 Task: Find a place to stay in Pingxiang, China, from 2nd to 6th September for 2 guests, with a price range and host language set to Chinese (Simplified), and choose a flat.
Action: Mouse moved to (380, 72)
Screenshot: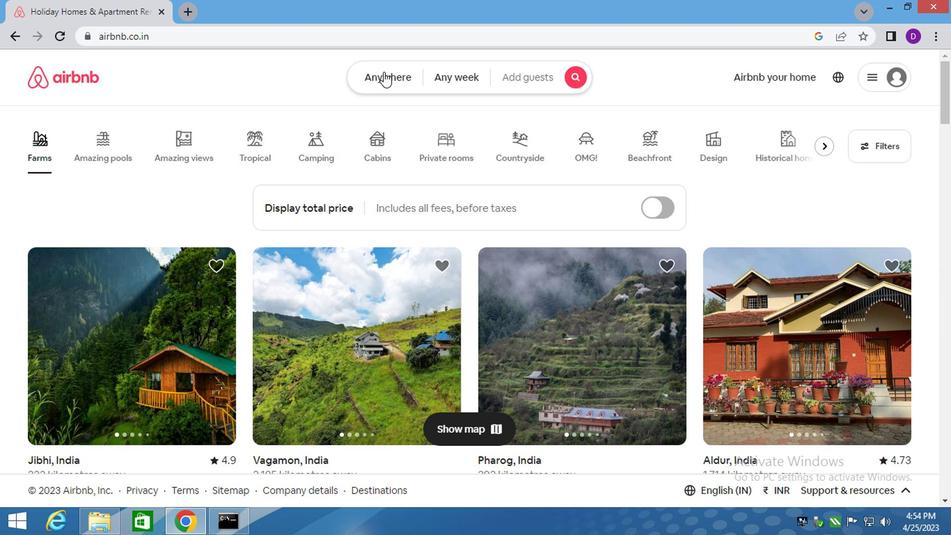 
Action: Mouse pressed left at (380, 72)
Screenshot: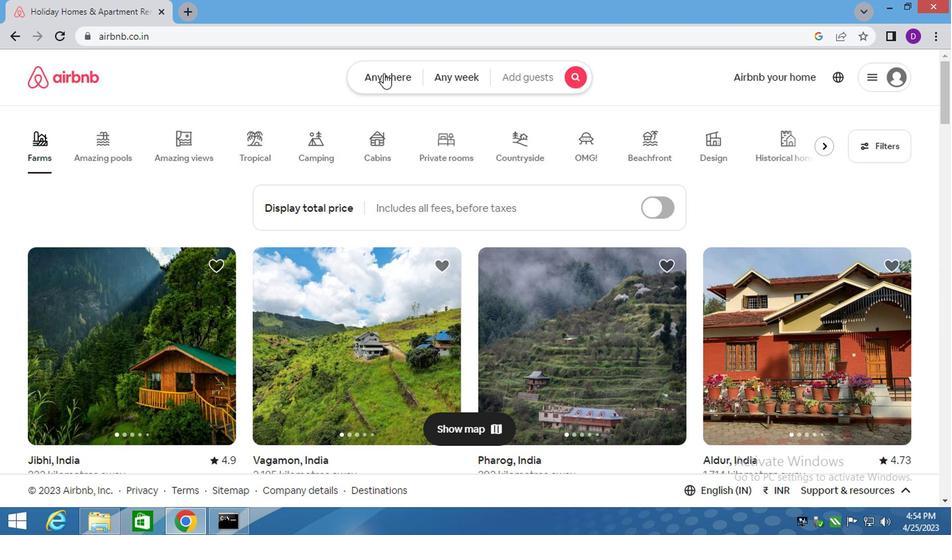 
Action: Mouse moved to (264, 132)
Screenshot: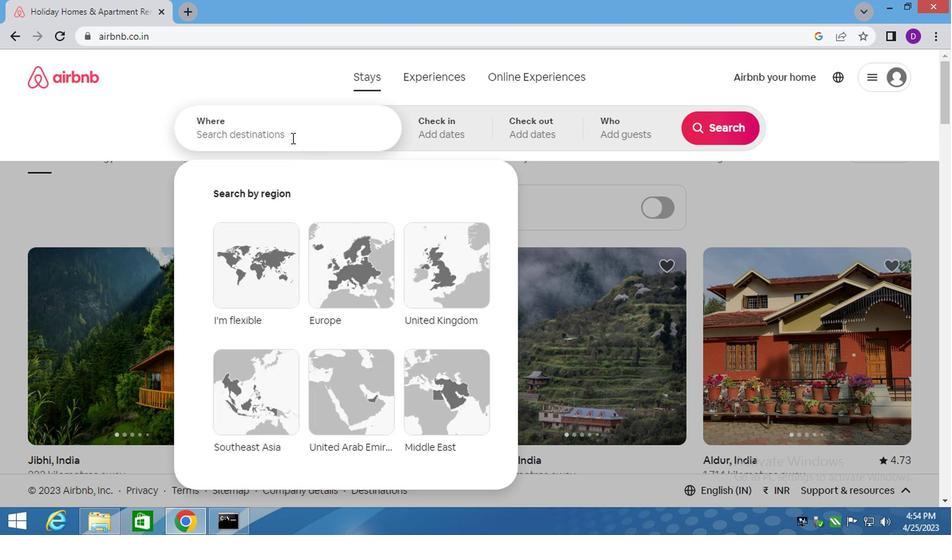
Action: Mouse pressed left at (264, 132)
Screenshot: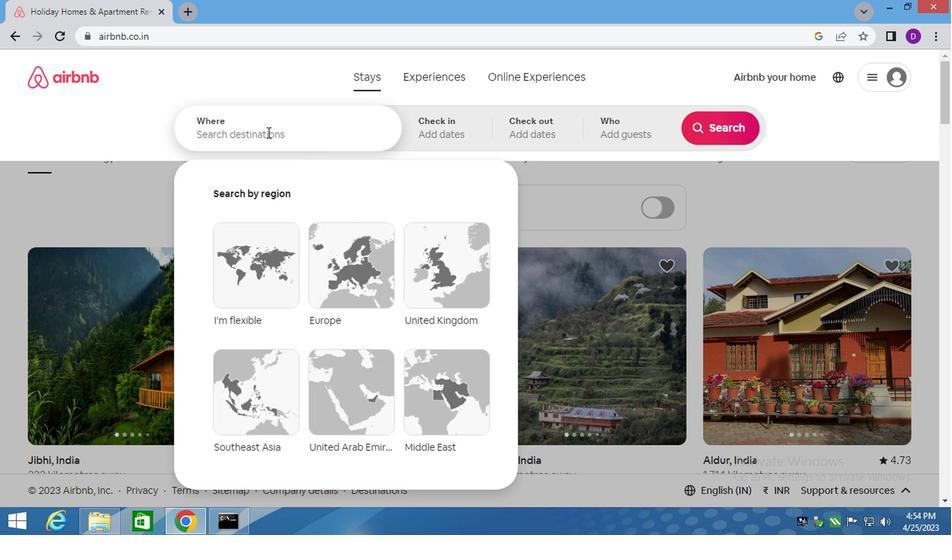 
Action: Key pressed <Key.shift>PINGXIANG,<Key.shift>CHINA
Screenshot: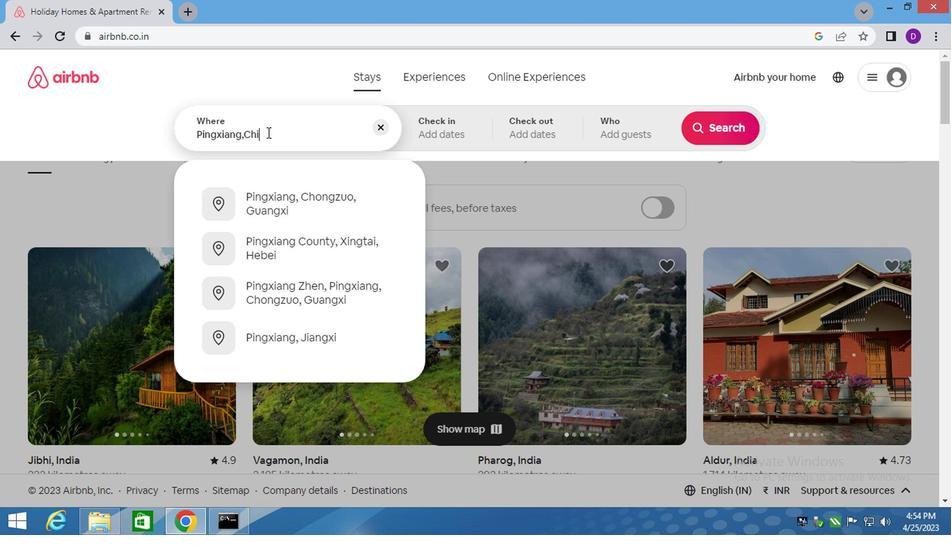 
Action: Mouse moved to (423, 135)
Screenshot: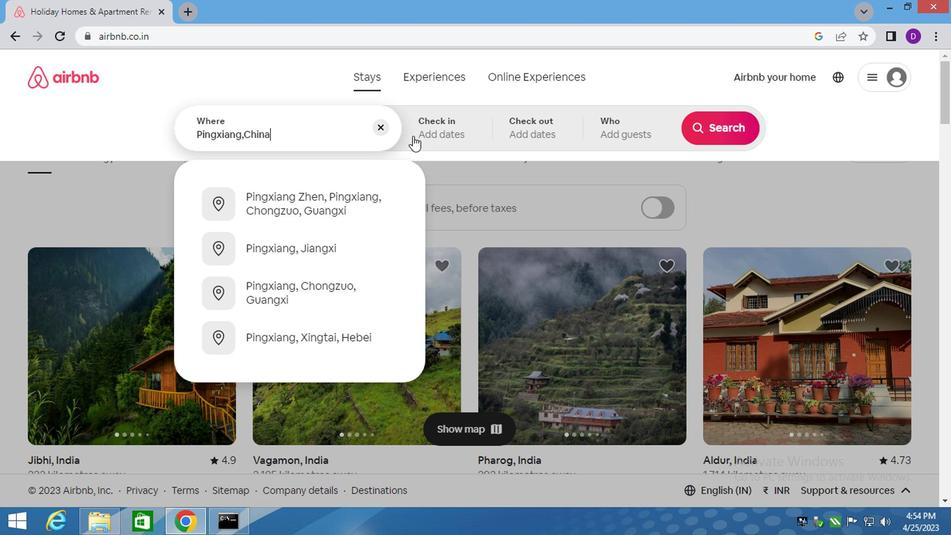 
Action: Mouse pressed left at (423, 135)
Screenshot: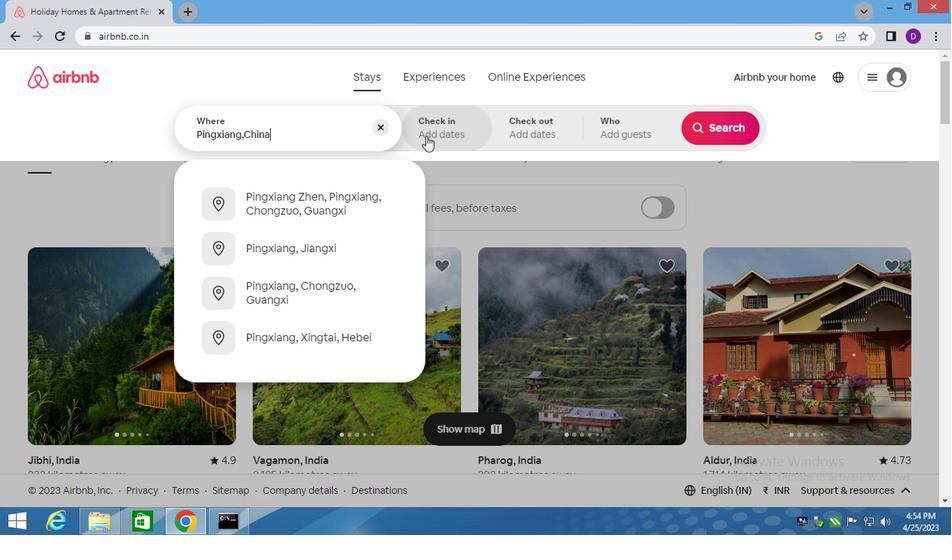 
Action: Mouse moved to (709, 243)
Screenshot: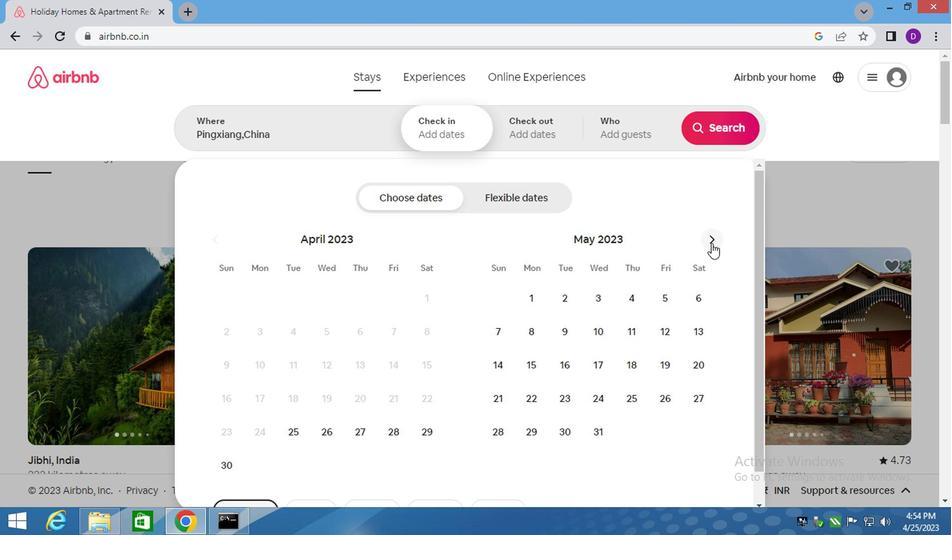 
Action: Mouse pressed left at (709, 243)
Screenshot: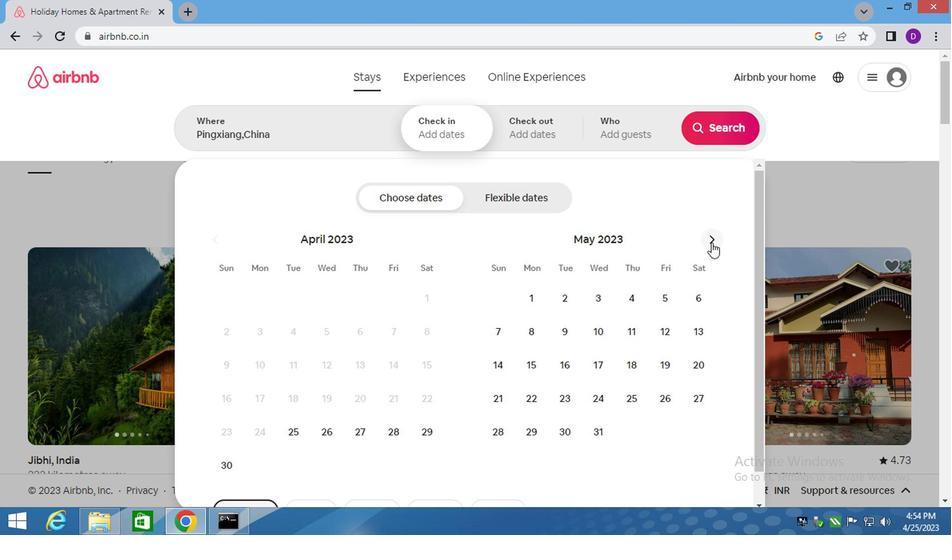 
Action: Mouse pressed left at (709, 243)
Screenshot: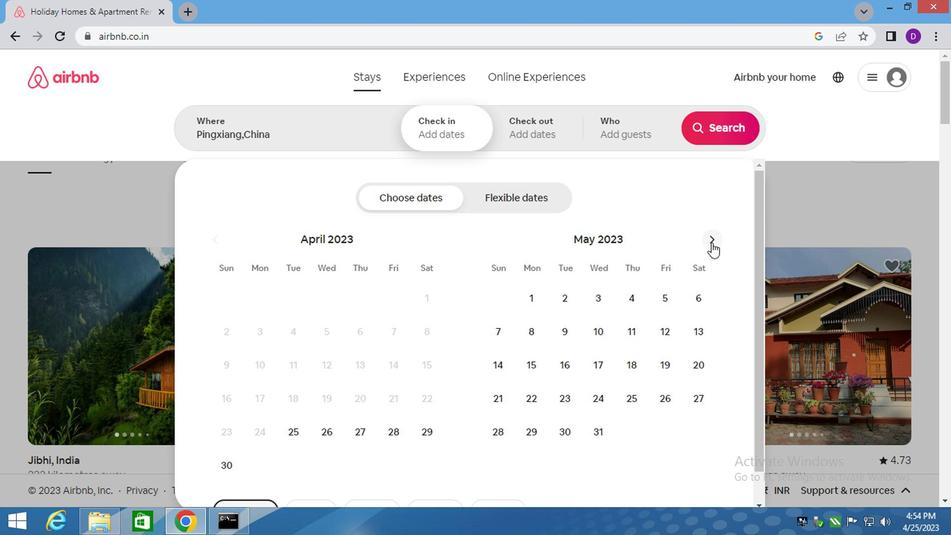 
Action: Mouse pressed left at (709, 243)
Screenshot: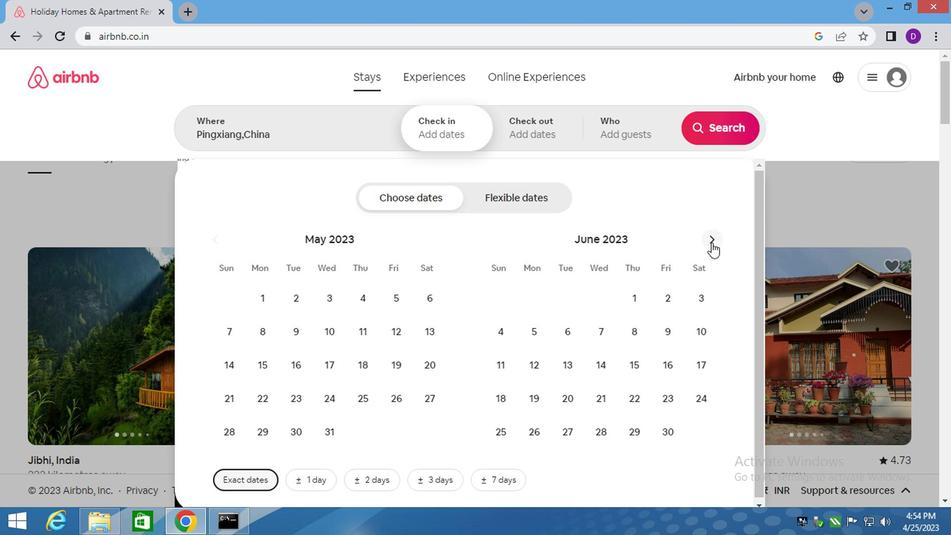 
Action: Mouse pressed left at (709, 243)
Screenshot: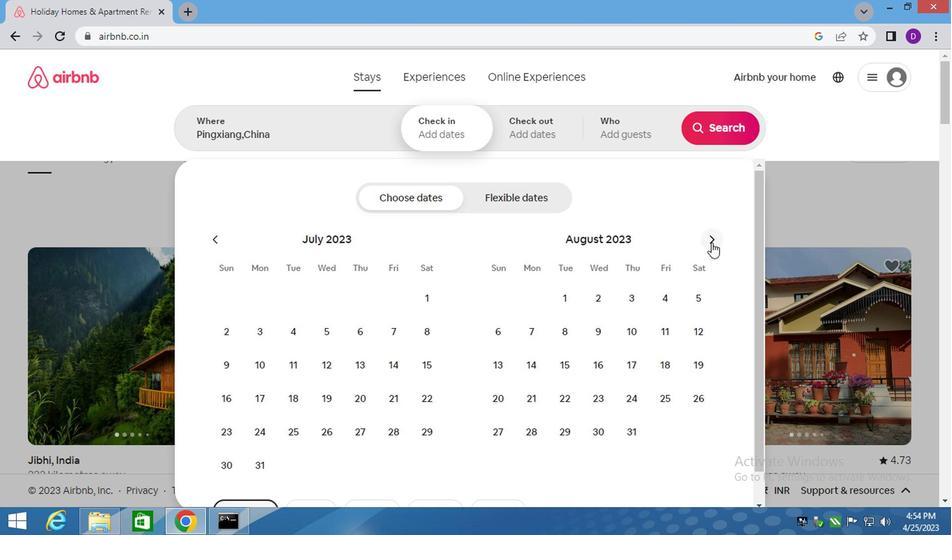 
Action: Mouse moved to (692, 305)
Screenshot: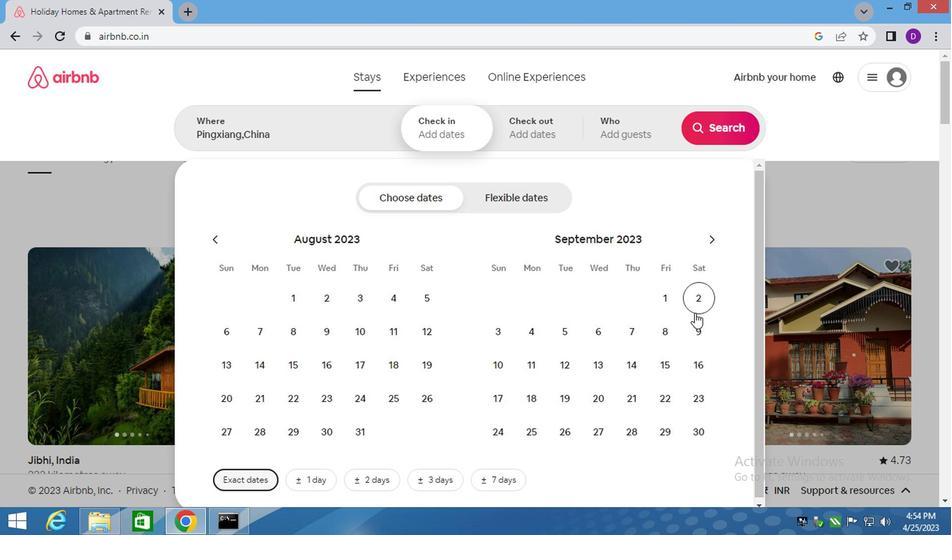 
Action: Mouse pressed left at (692, 305)
Screenshot: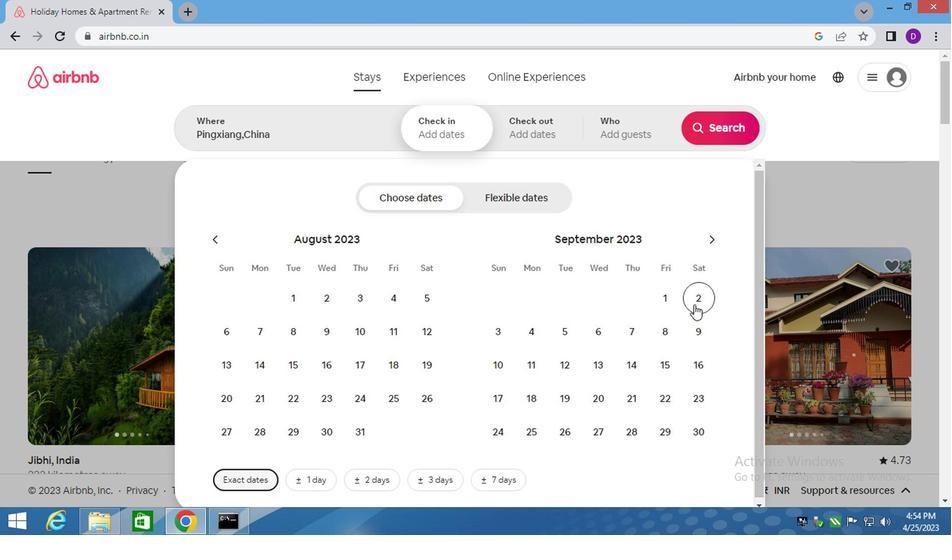 
Action: Mouse moved to (594, 336)
Screenshot: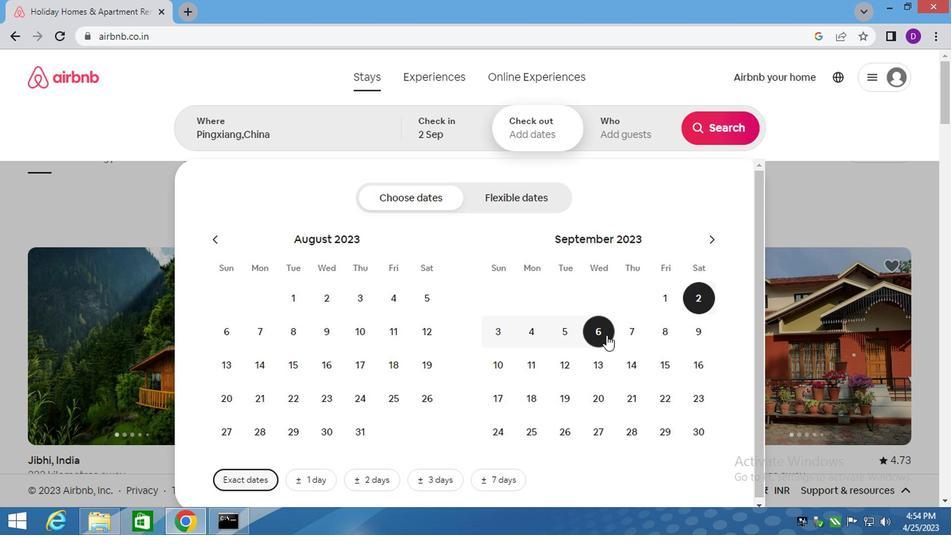 
Action: Mouse pressed left at (594, 336)
Screenshot: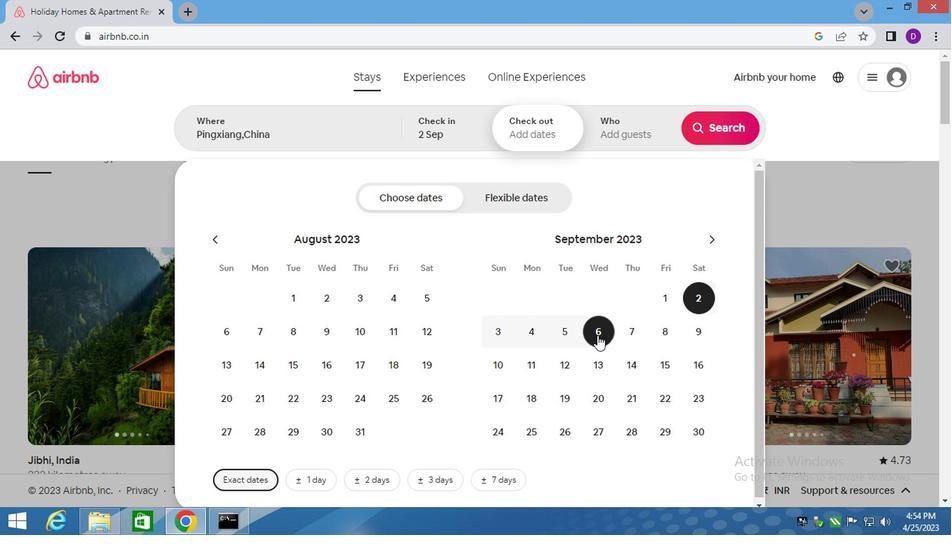 
Action: Mouse moved to (603, 134)
Screenshot: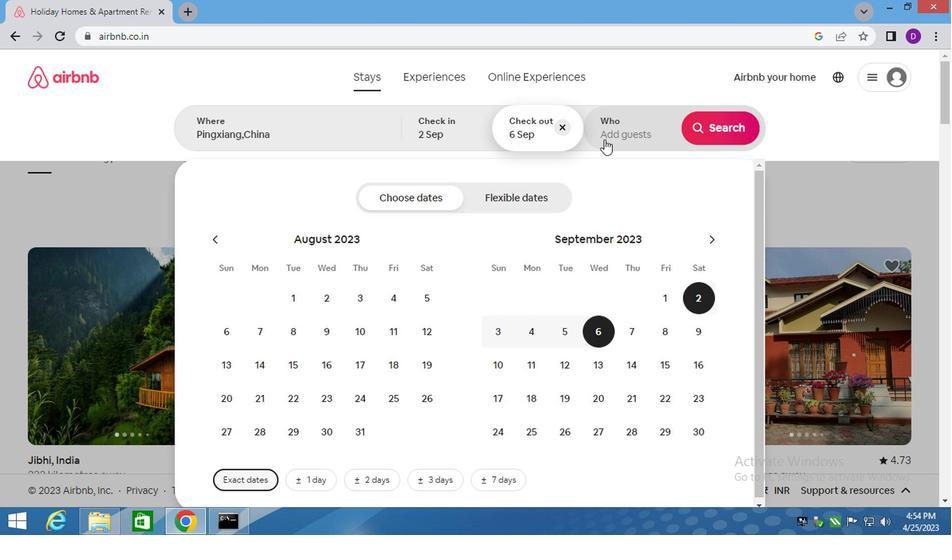 
Action: Mouse pressed left at (603, 134)
Screenshot: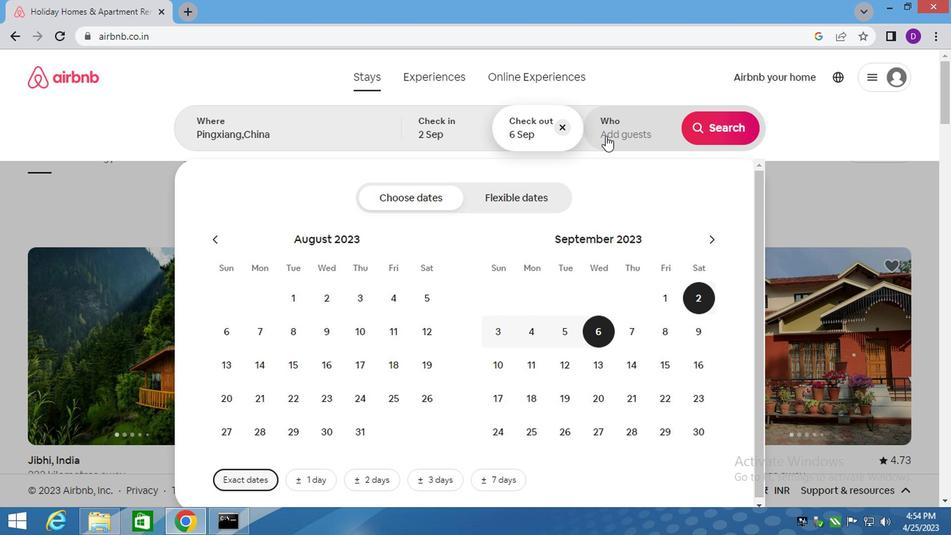
Action: Mouse moved to (714, 203)
Screenshot: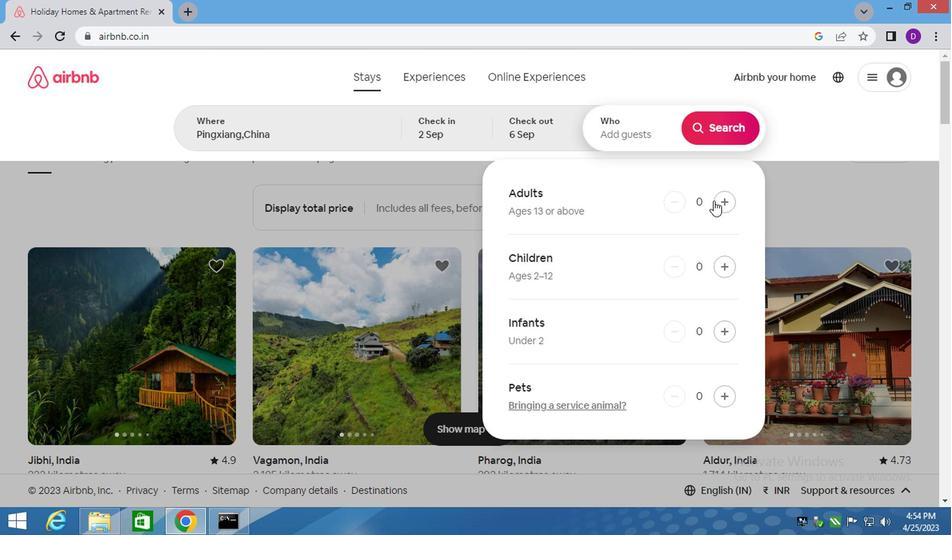 
Action: Mouse pressed left at (714, 203)
Screenshot: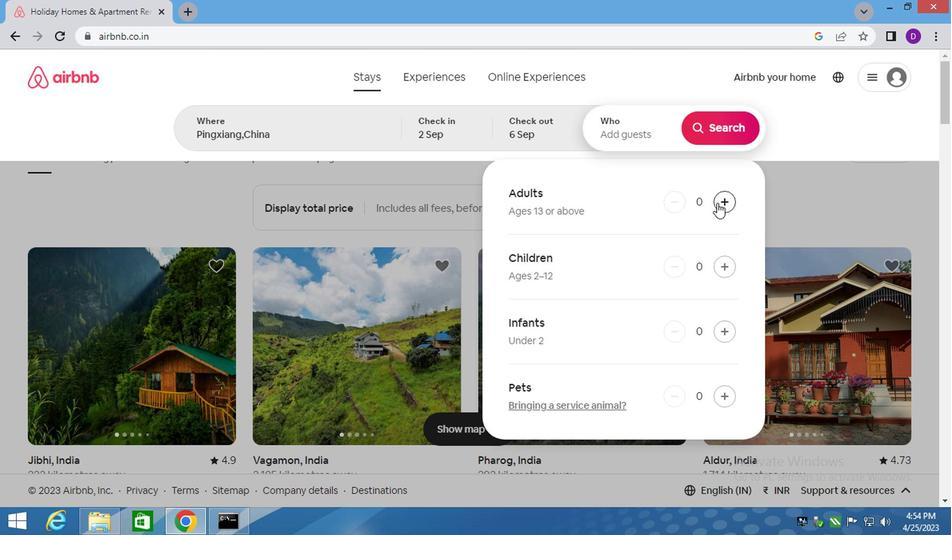 
Action: Mouse moved to (715, 203)
Screenshot: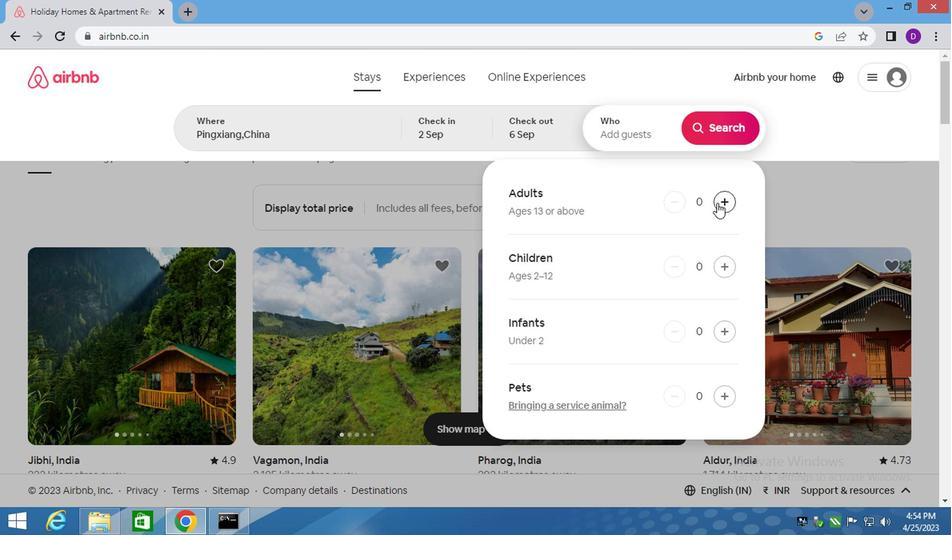 
Action: Mouse pressed left at (715, 203)
Screenshot: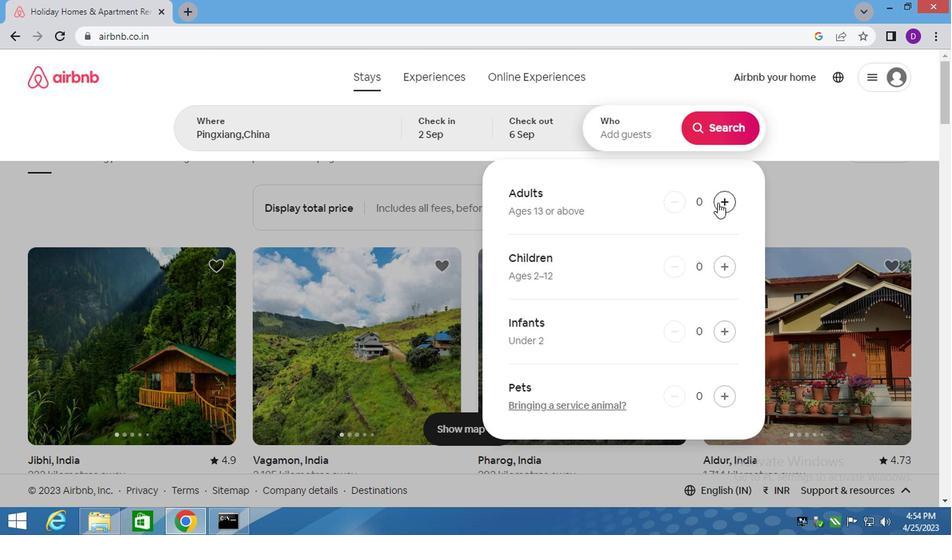 
Action: Mouse moved to (713, 134)
Screenshot: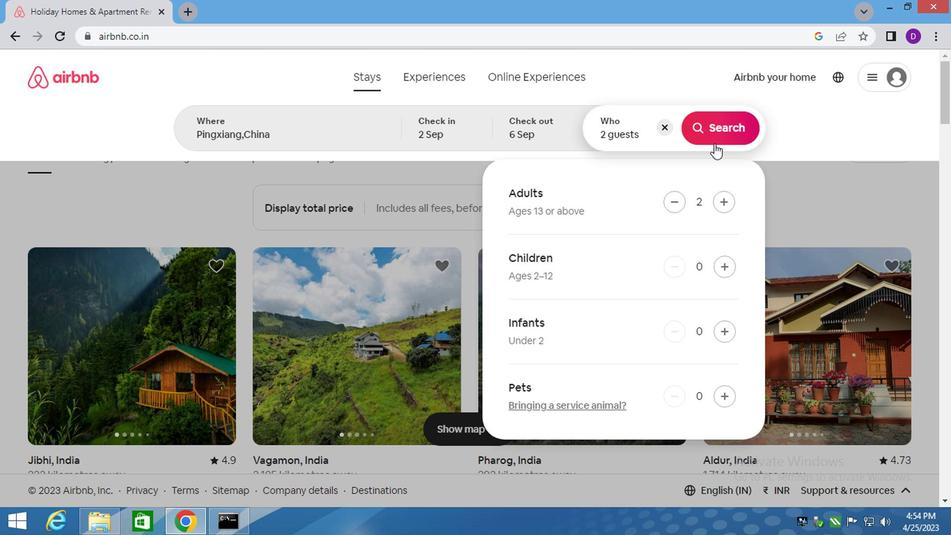 
Action: Mouse pressed left at (713, 134)
Screenshot: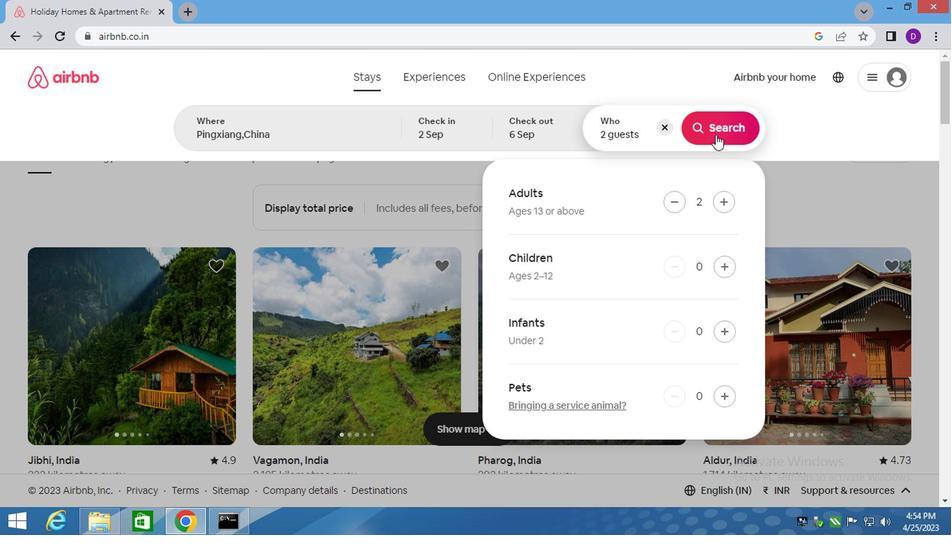 
Action: Mouse moved to (902, 134)
Screenshot: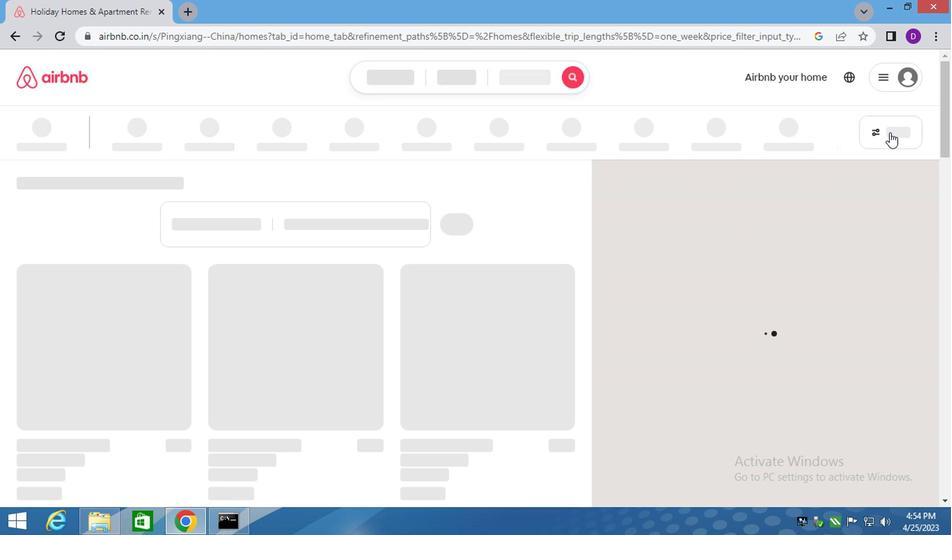 
Action: Mouse pressed left at (902, 134)
Screenshot: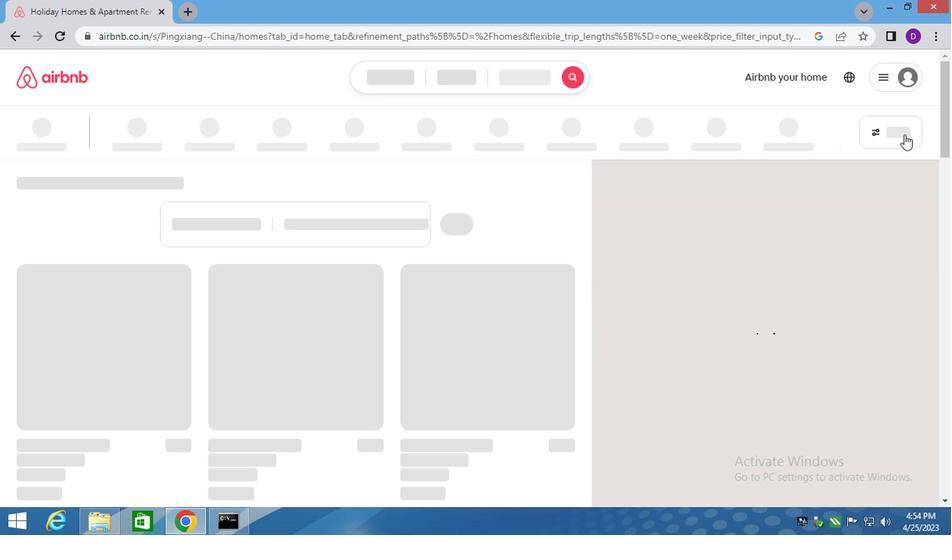 
Action: Mouse moved to (892, 128)
Screenshot: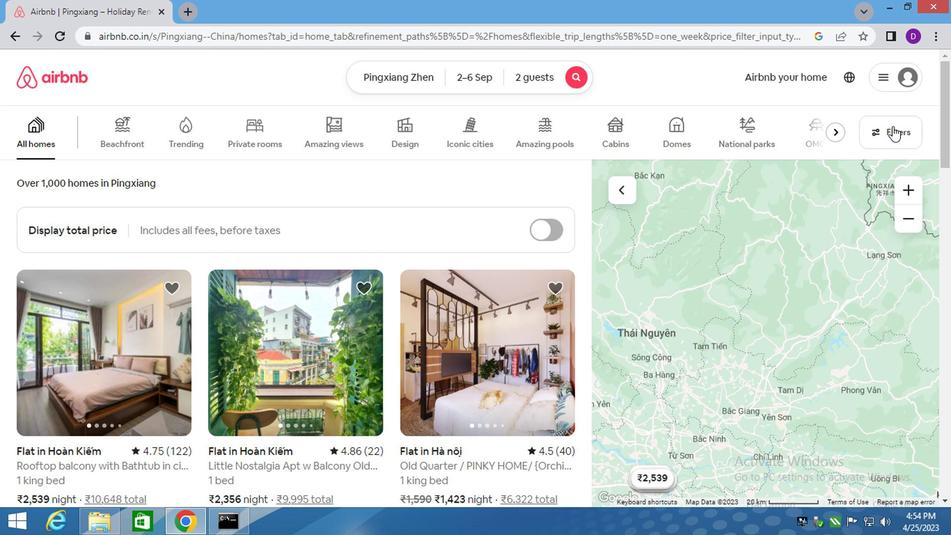 
Action: Mouse pressed left at (892, 128)
Screenshot: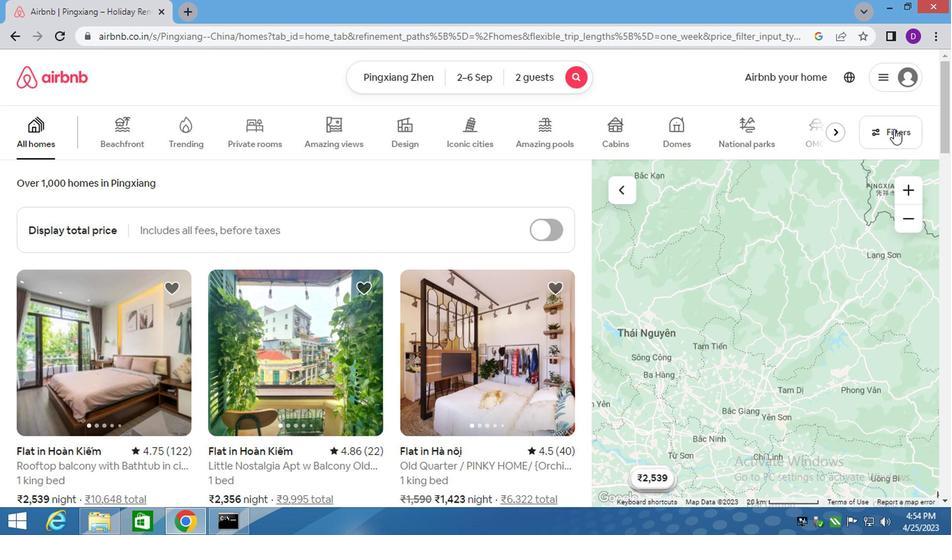 
Action: Mouse moved to (292, 312)
Screenshot: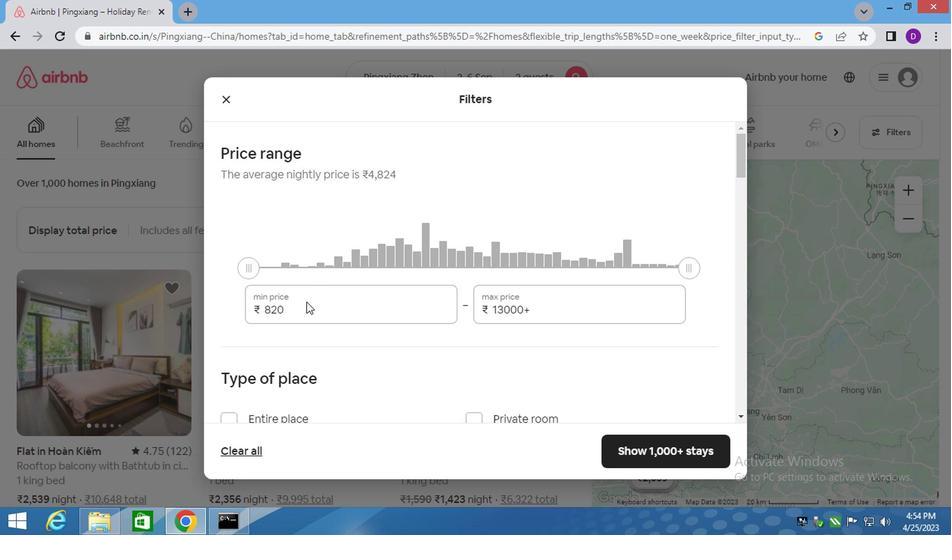 
Action: Mouse pressed left at (292, 312)
Screenshot: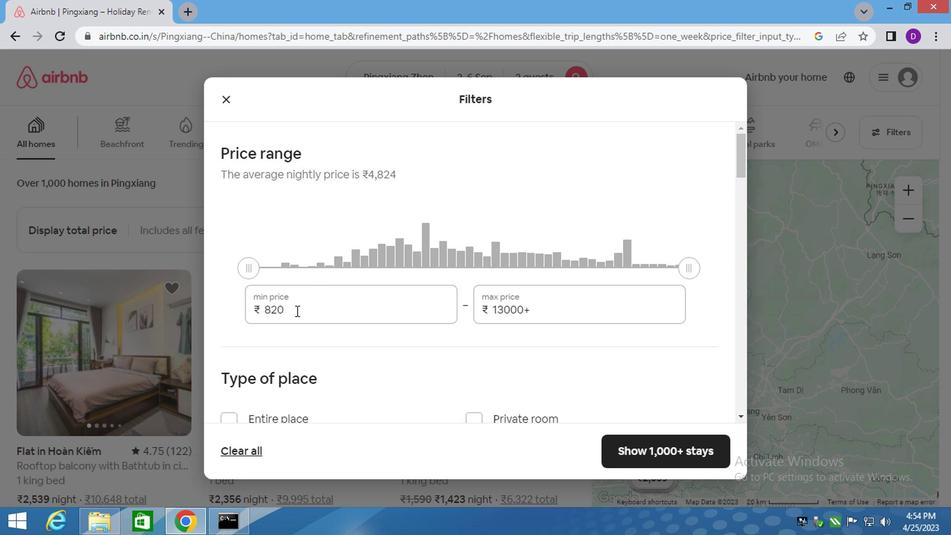 
Action: Mouse pressed left at (292, 312)
Screenshot: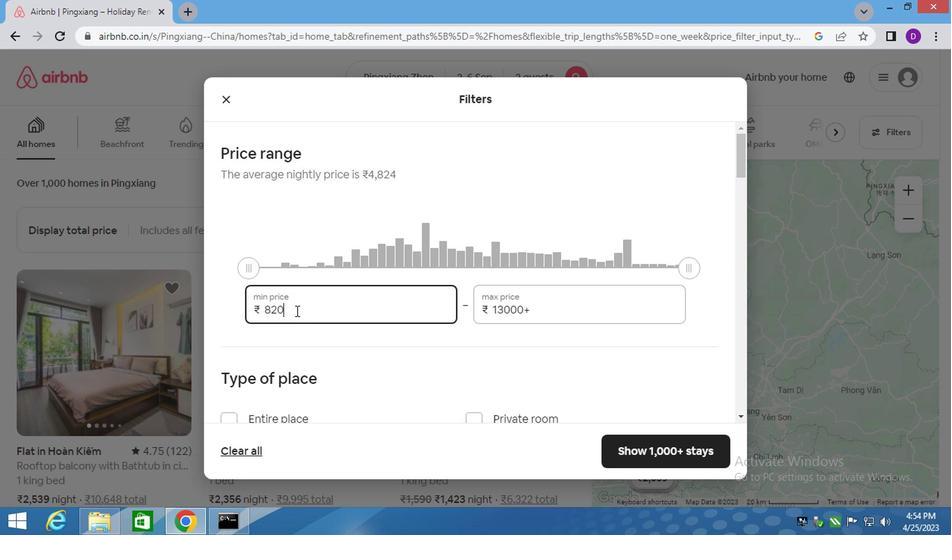 
Action: Key pressed 15000
Screenshot: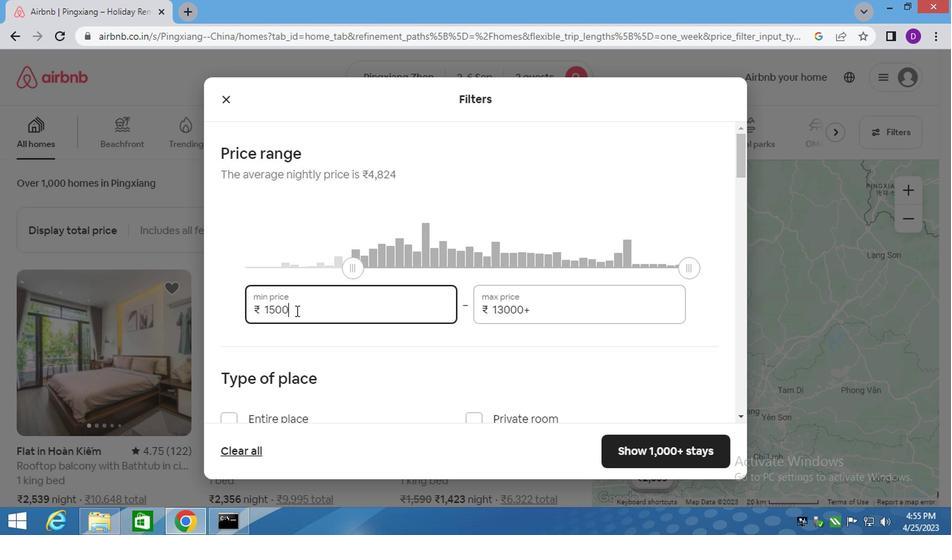 
Action: Mouse moved to (494, 307)
Screenshot: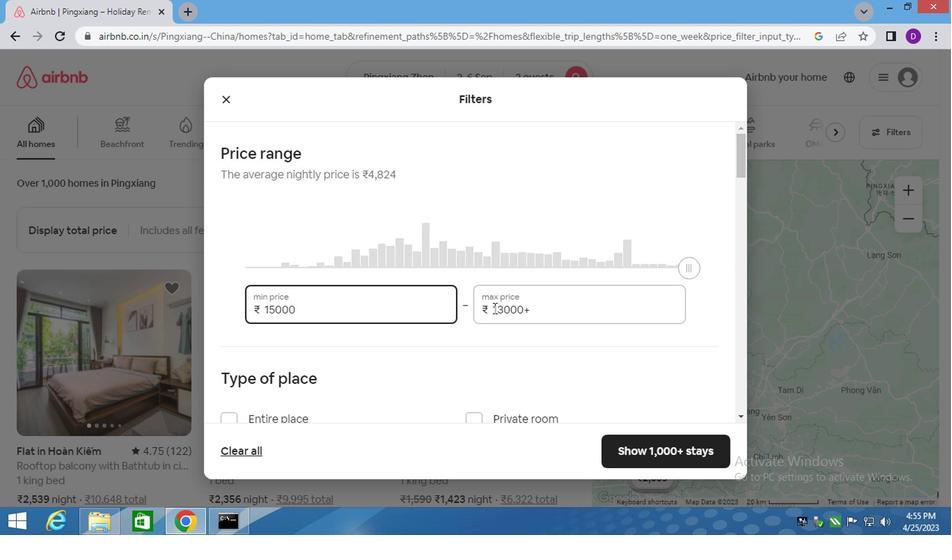 
Action: Mouse pressed left at (494, 307)
Screenshot: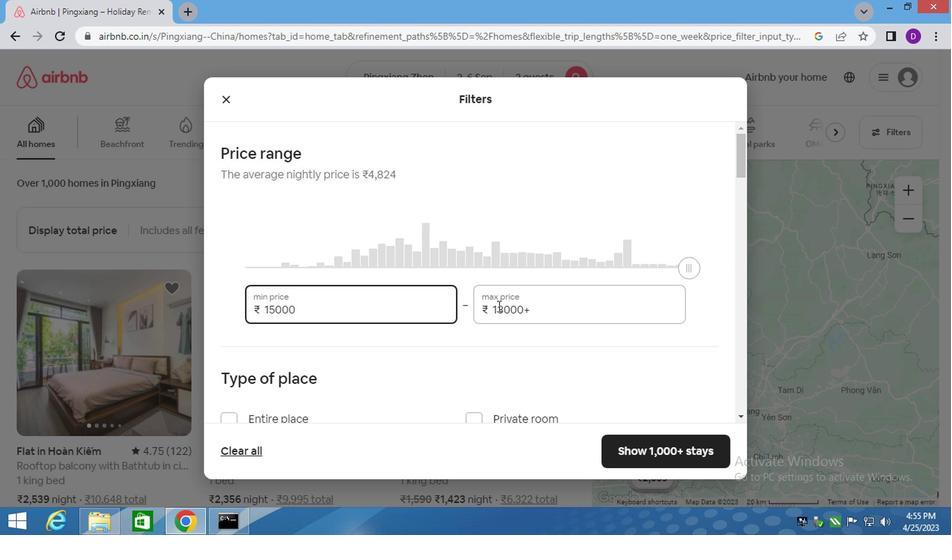 
Action: Mouse pressed left at (494, 307)
Screenshot: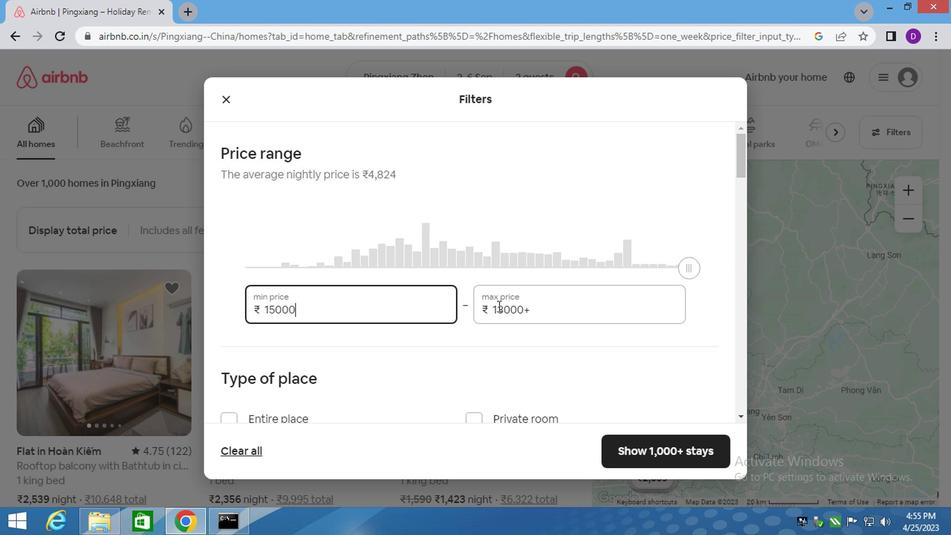 
Action: Mouse pressed left at (494, 307)
Screenshot: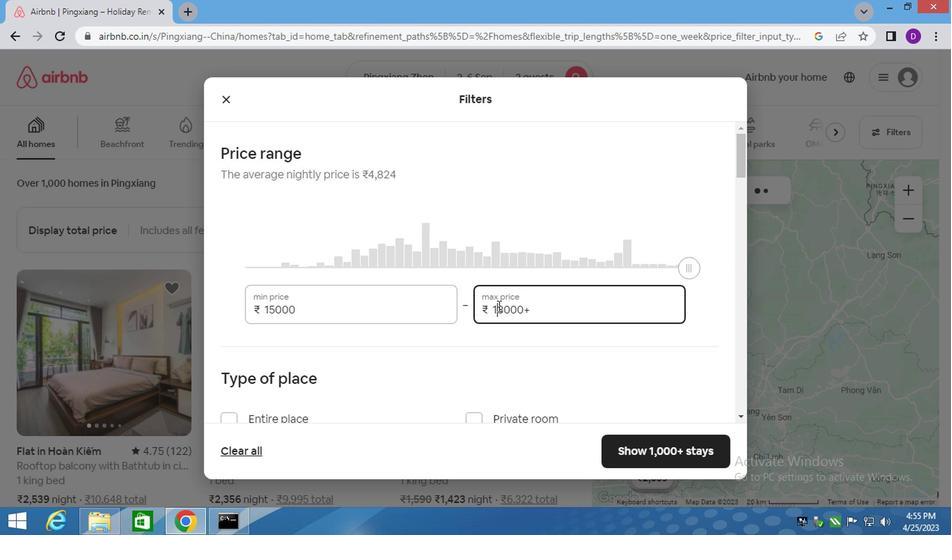 
Action: Key pressed 20000
Screenshot: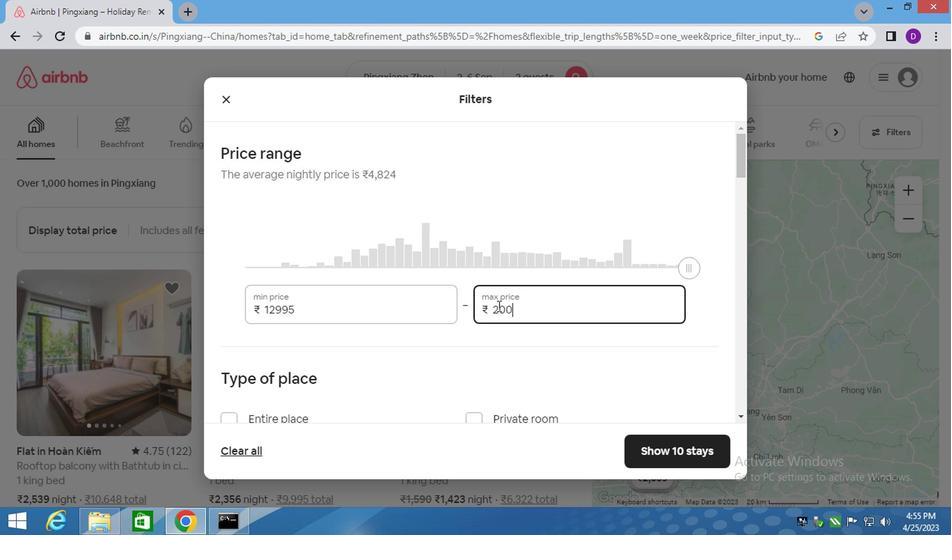 
Action: Mouse moved to (502, 337)
Screenshot: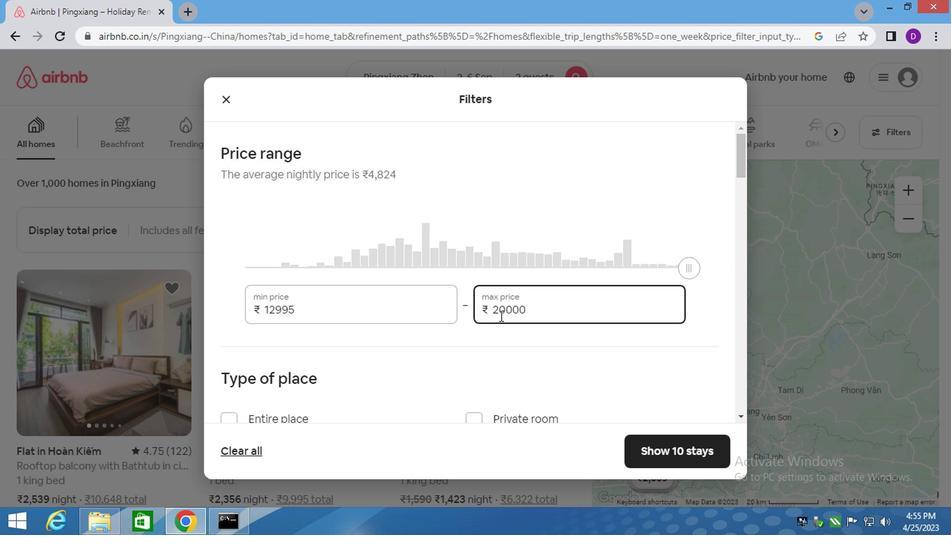 
Action: Mouse scrolled (502, 337) with delta (0, 0)
Screenshot: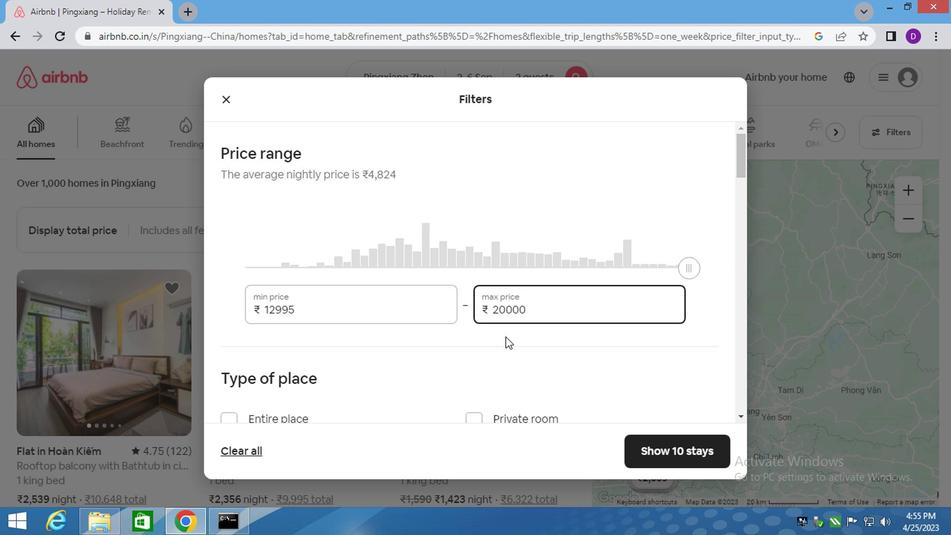 
Action: Mouse scrolled (502, 337) with delta (0, 0)
Screenshot: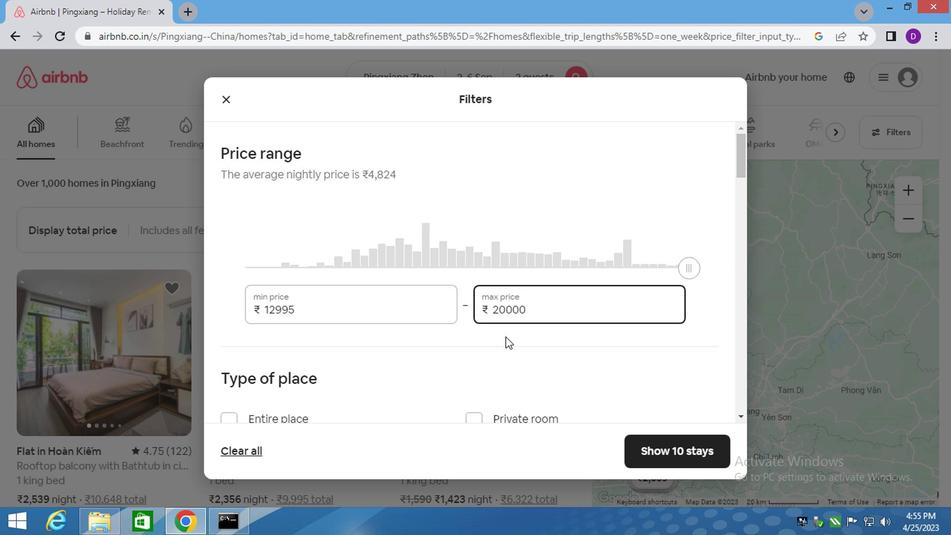 
Action: Mouse moved to (301, 295)
Screenshot: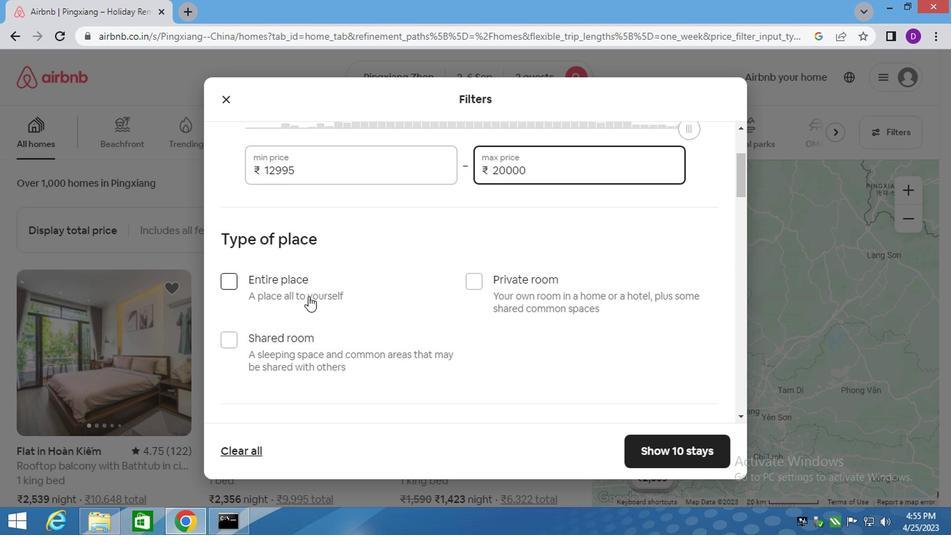 
Action: Mouse pressed left at (301, 295)
Screenshot: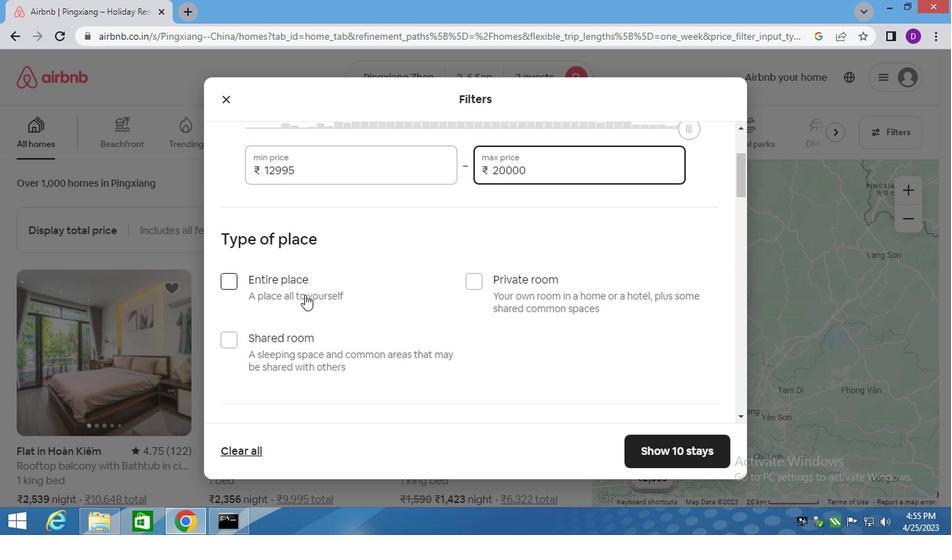 
Action: Mouse moved to (459, 282)
Screenshot: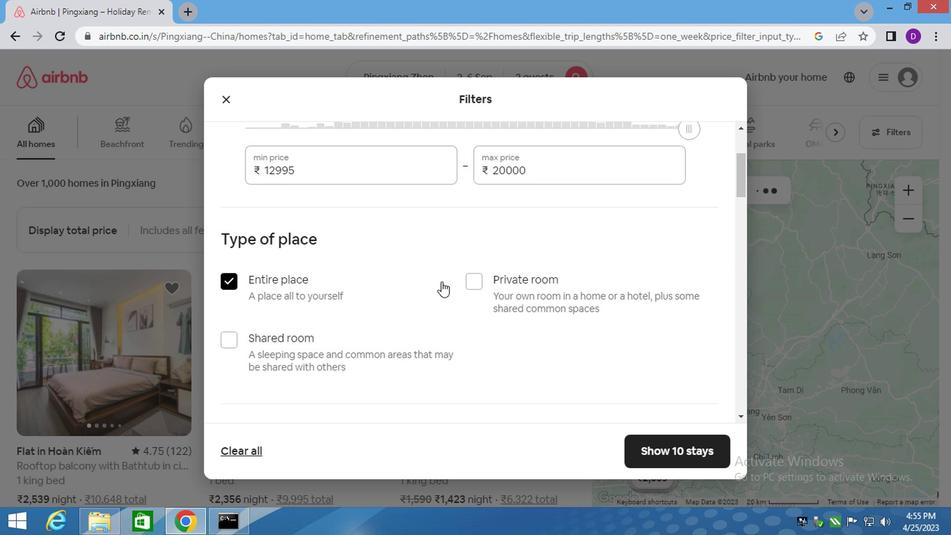 
Action: Mouse scrolled (459, 281) with delta (0, 0)
Screenshot: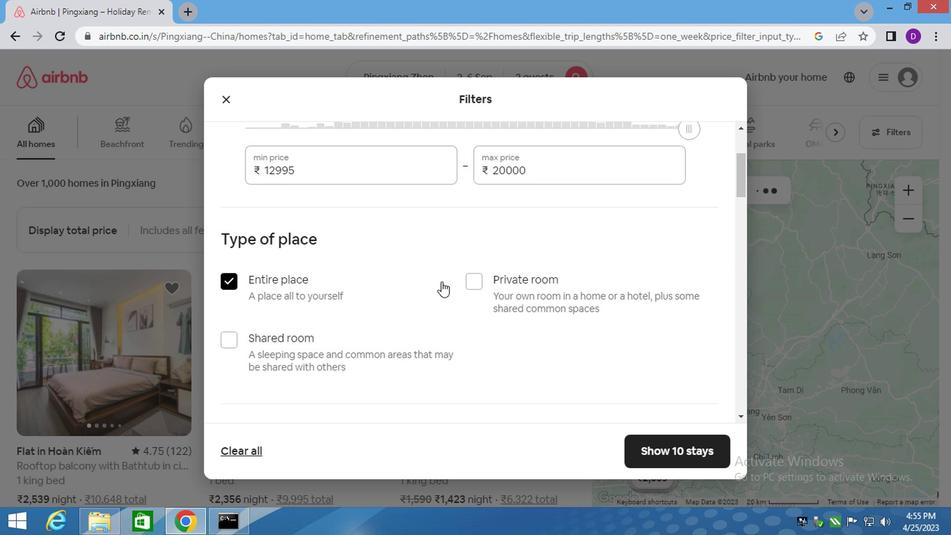 
Action: Mouse moved to (474, 284)
Screenshot: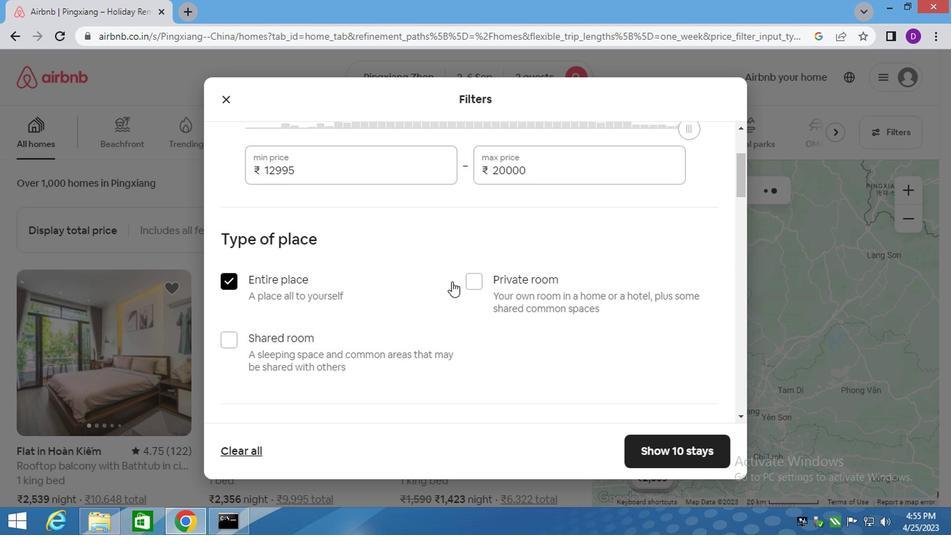 
Action: Mouse scrolled (474, 283) with delta (0, 0)
Screenshot: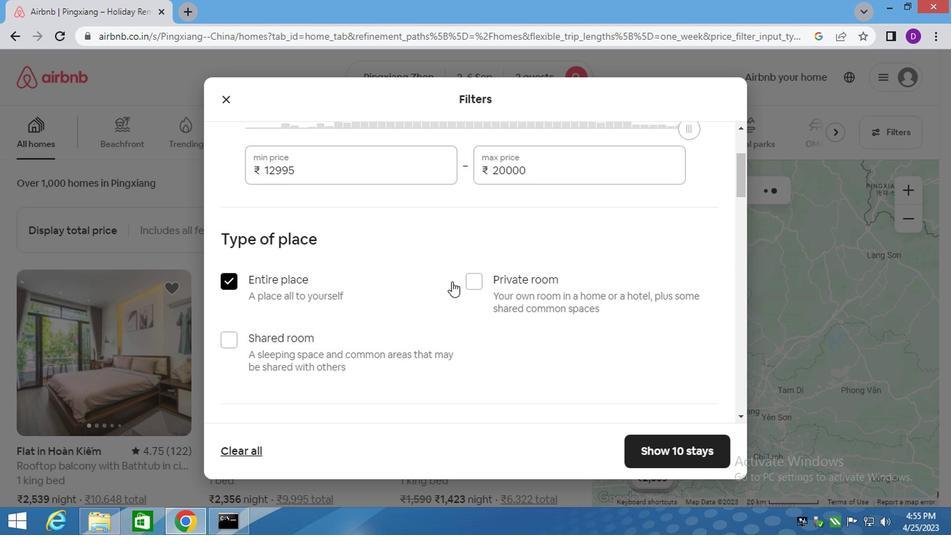 
Action: Mouse scrolled (474, 283) with delta (0, 0)
Screenshot: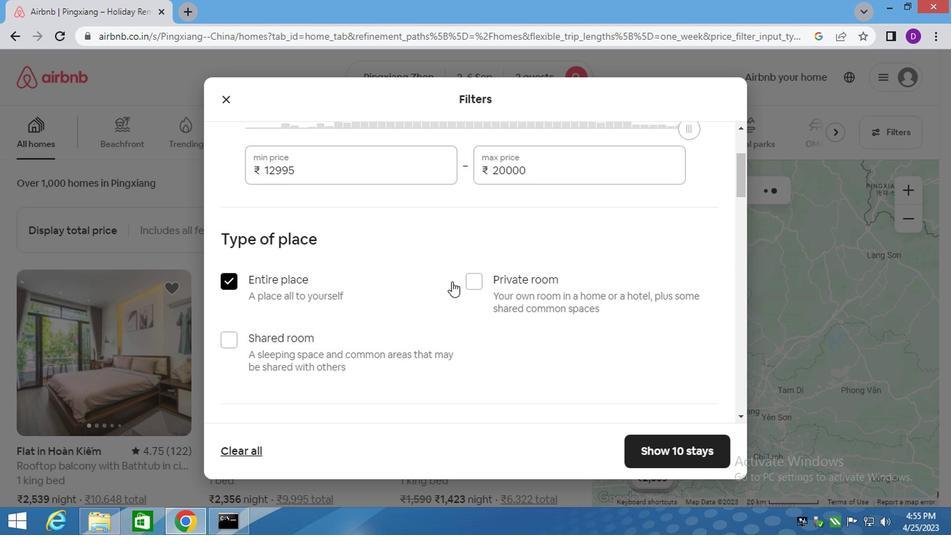 
Action: Mouse moved to (564, 301)
Screenshot: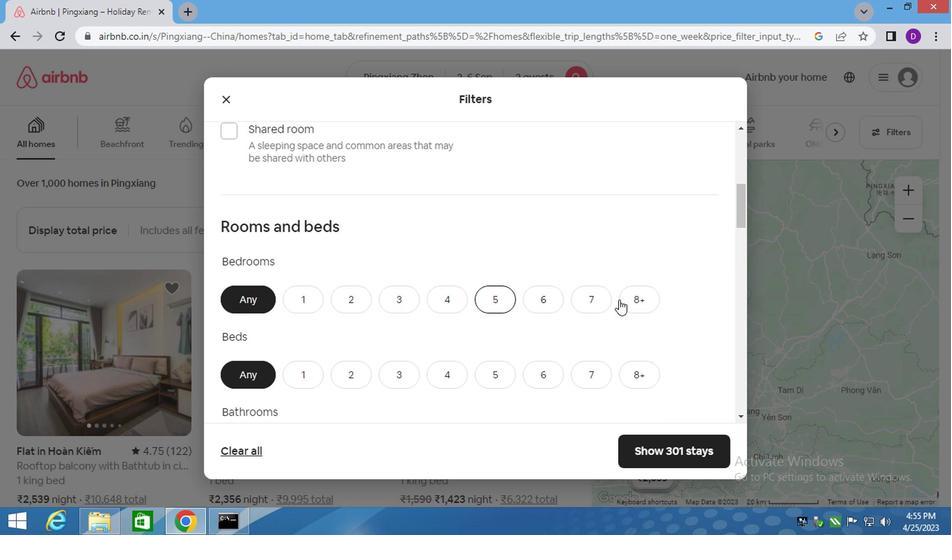 
Action: Mouse scrolled (583, 300) with delta (0, 0)
Screenshot: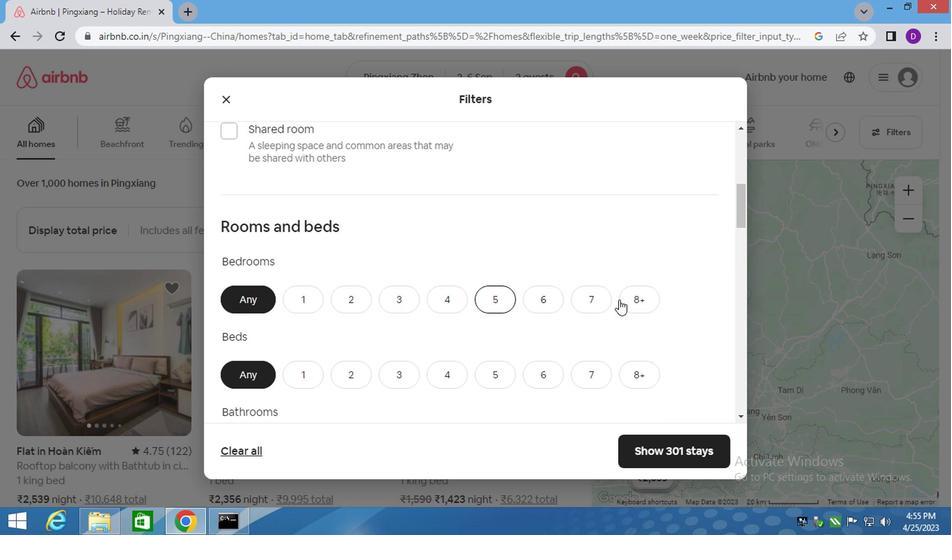 
Action: Mouse moved to (304, 237)
Screenshot: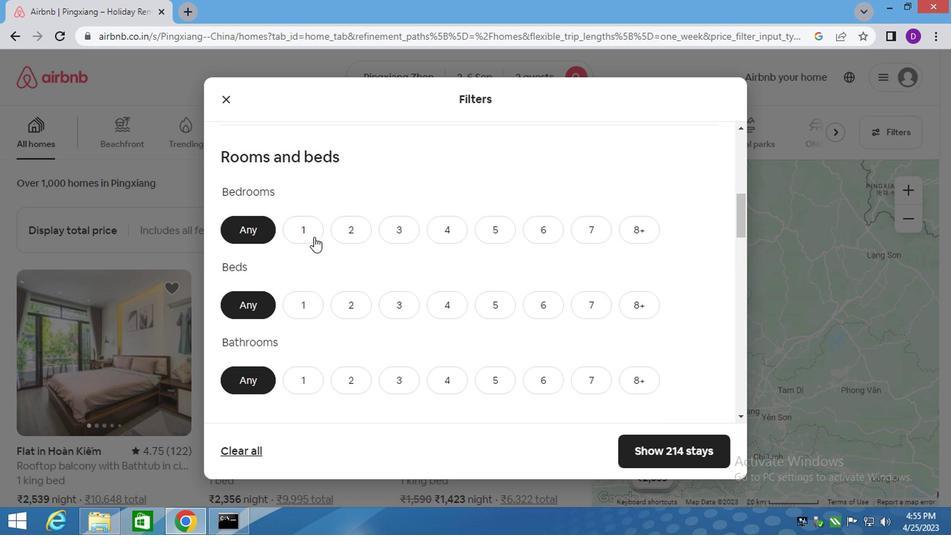 
Action: Mouse pressed left at (304, 237)
Screenshot: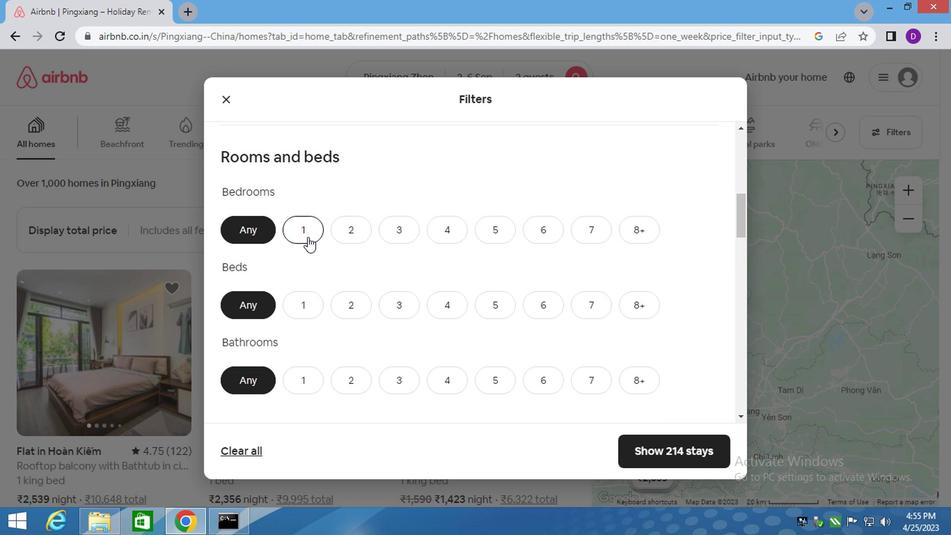 
Action: Mouse moved to (300, 299)
Screenshot: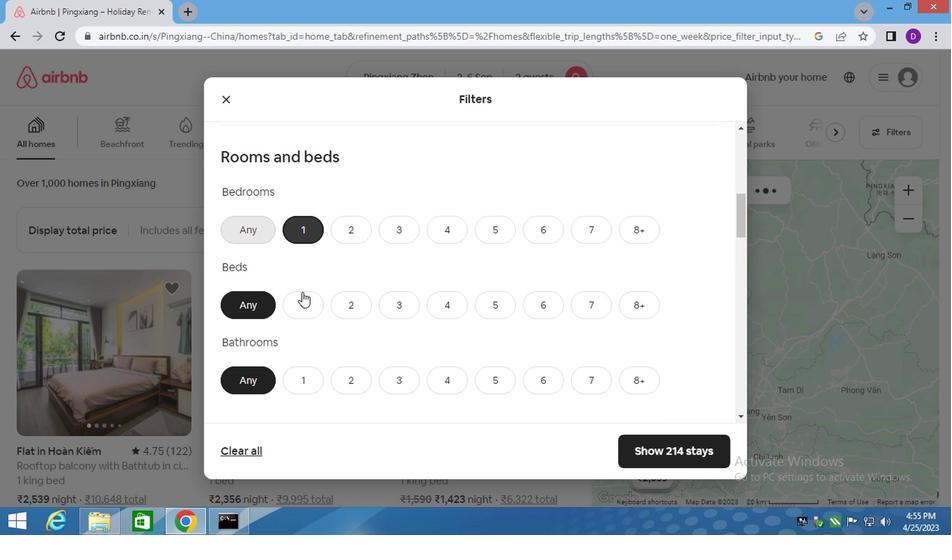 
Action: Mouse pressed left at (300, 299)
Screenshot: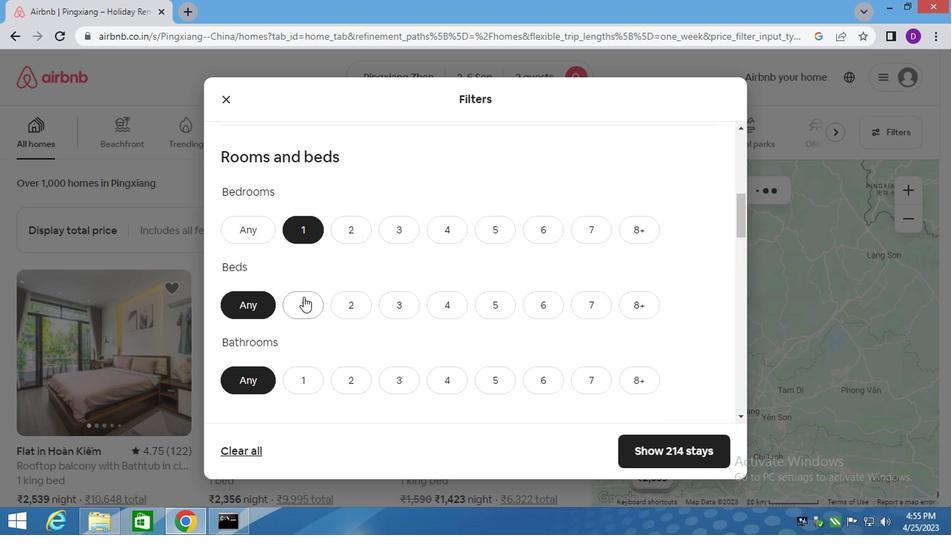 
Action: Mouse moved to (306, 376)
Screenshot: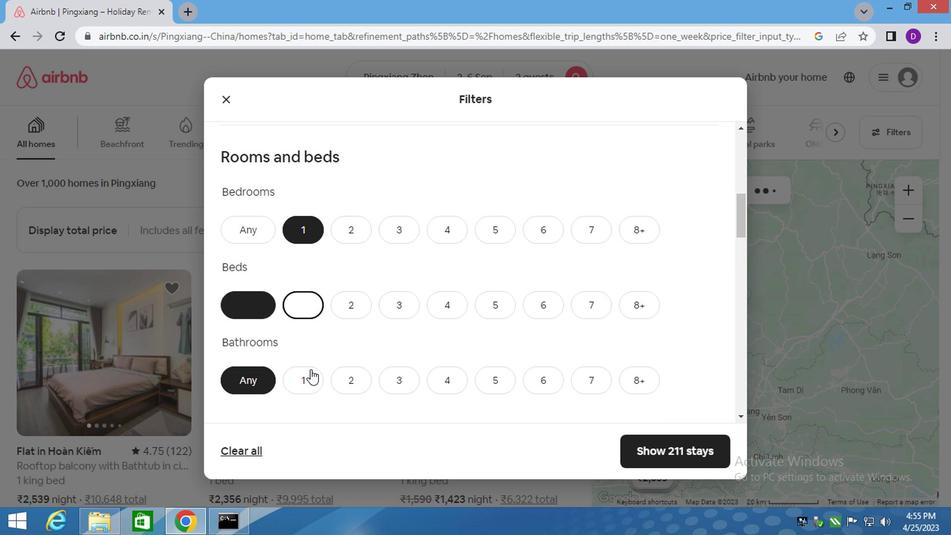 
Action: Mouse pressed left at (306, 376)
Screenshot: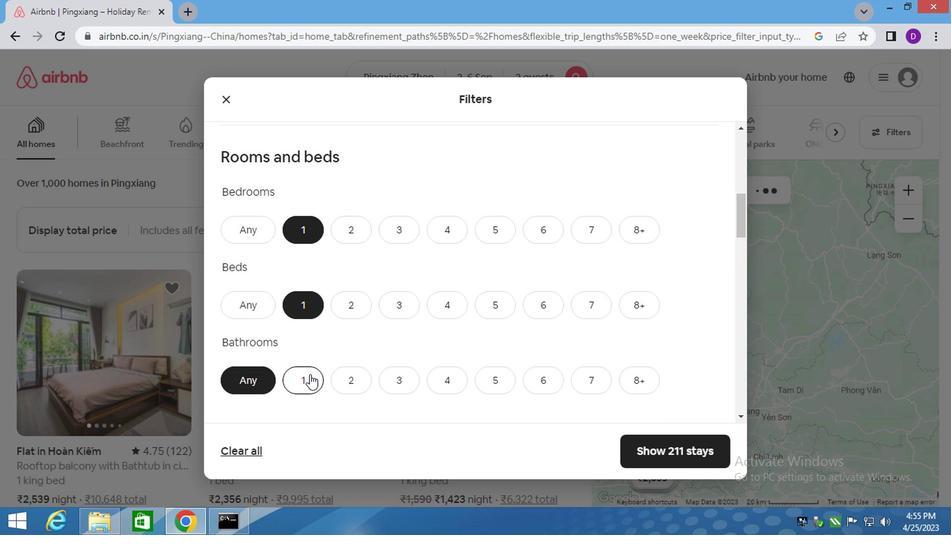 
Action: Mouse moved to (419, 278)
Screenshot: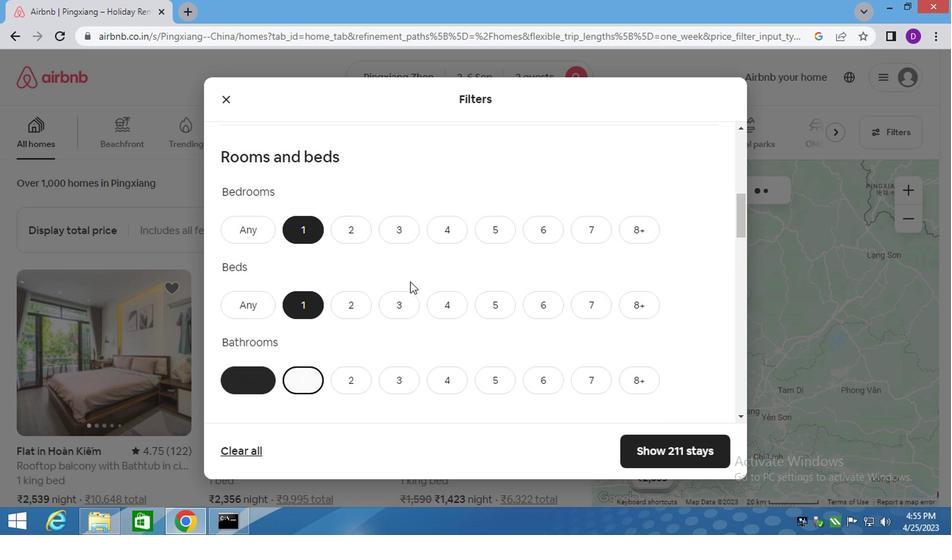 
Action: Mouse scrolled (419, 278) with delta (0, 0)
Screenshot: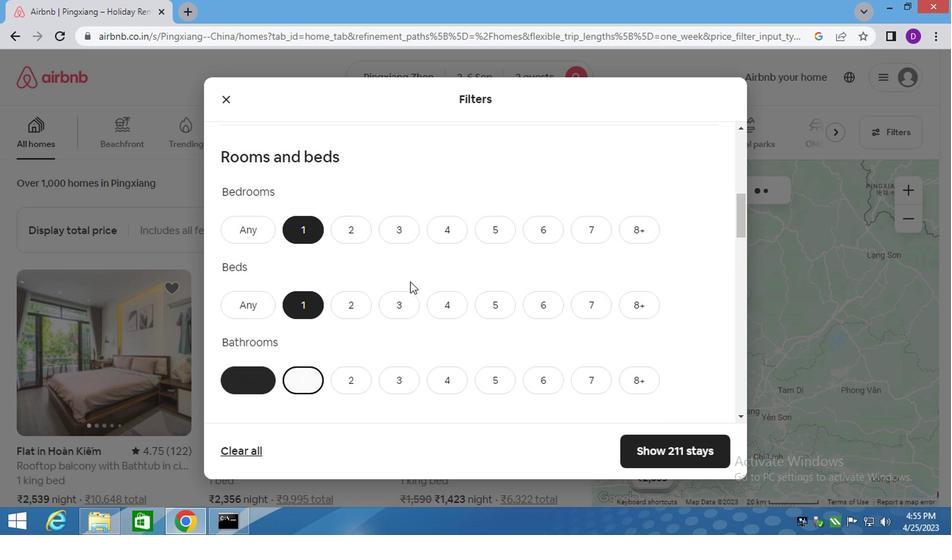 
Action: Mouse scrolled (419, 278) with delta (0, 0)
Screenshot: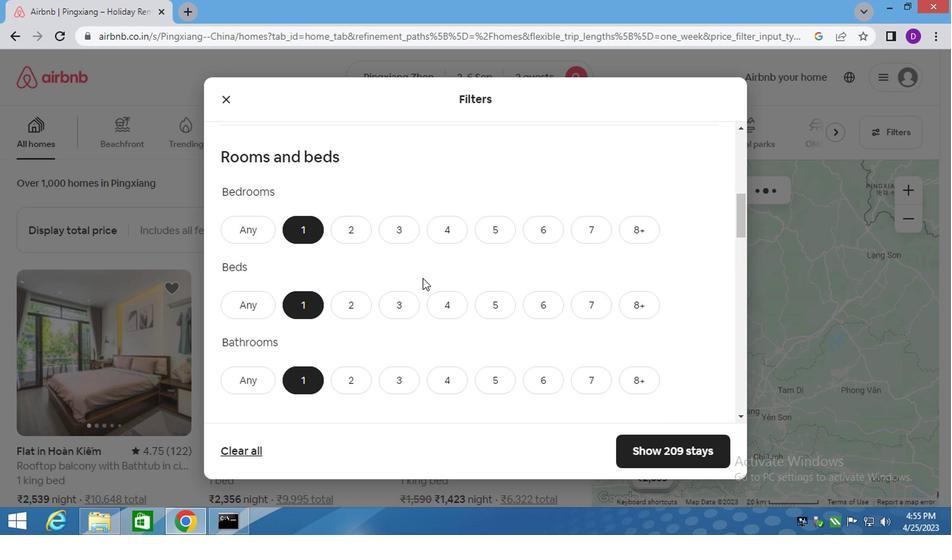 
Action: Mouse scrolled (419, 278) with delta (0, 0)
Screenshot: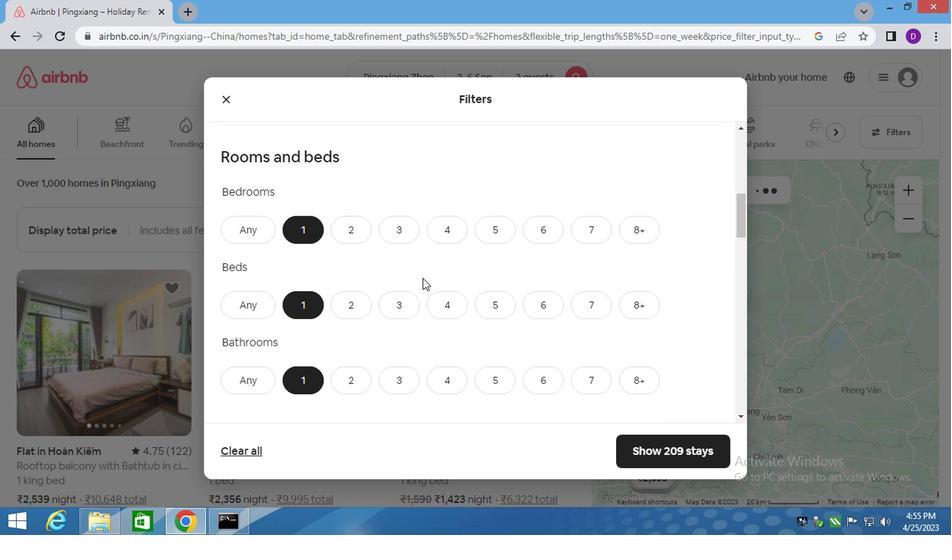 
Action: Mouse scrolled (419, 278) with delta (0, 0)
Screenshot: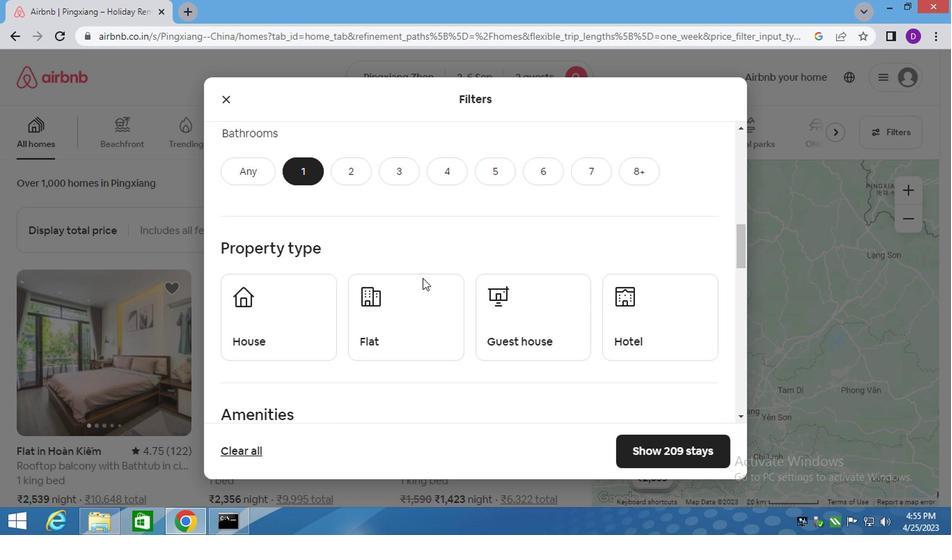 
Action: Mouse moved to (419, 278)
Screenshot: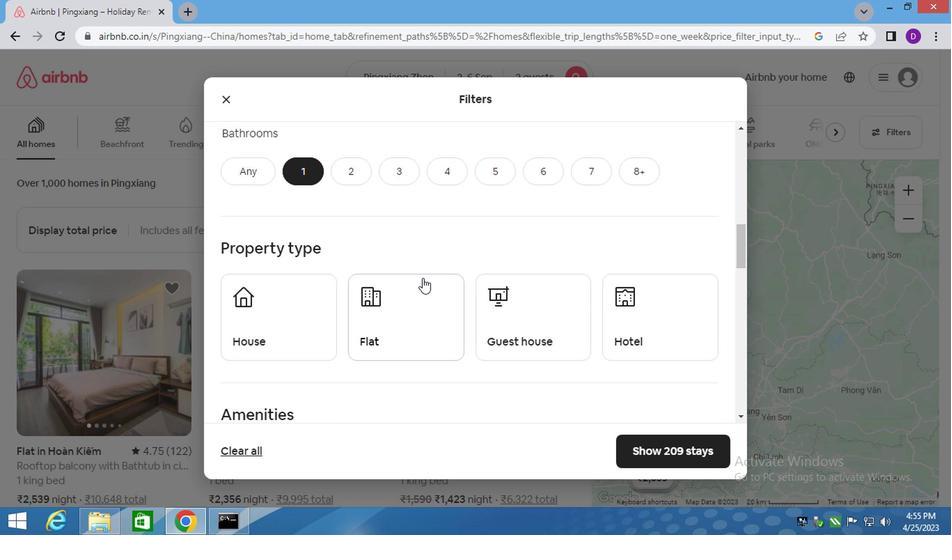 
Action: Mouse scrolled (419, 278) with delta (0, 0)
Screenshot: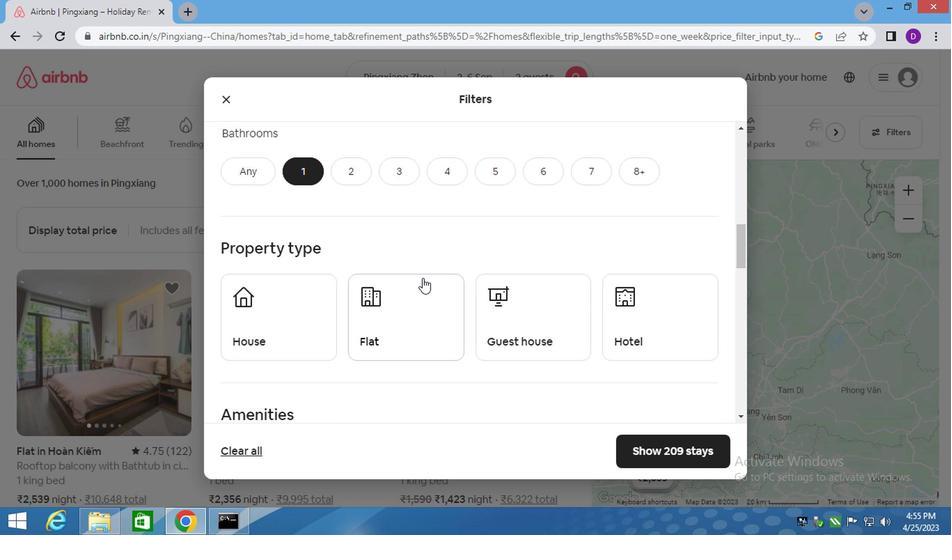 
Action: Mouse moved to (271, 199)
Screenshot: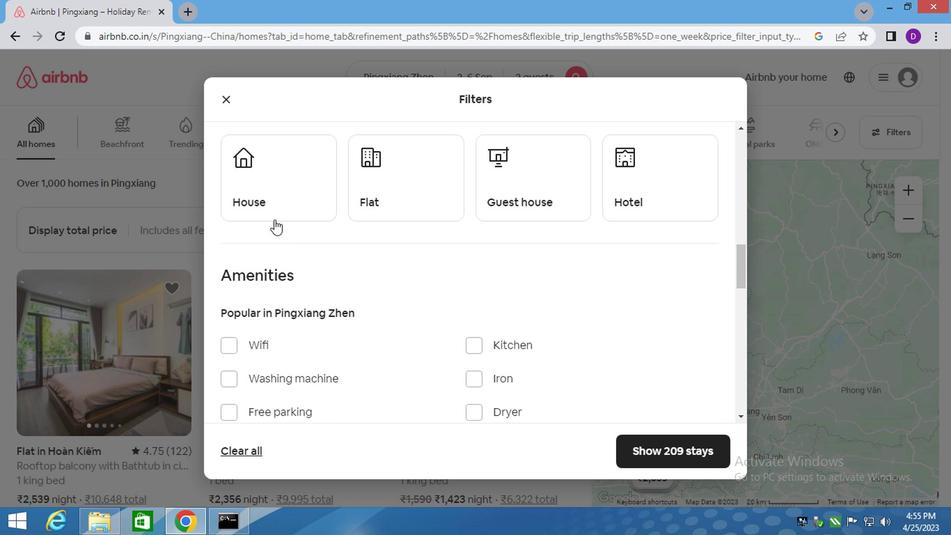 
Action: Mouse pressed left at (271, 199)
Screenshot: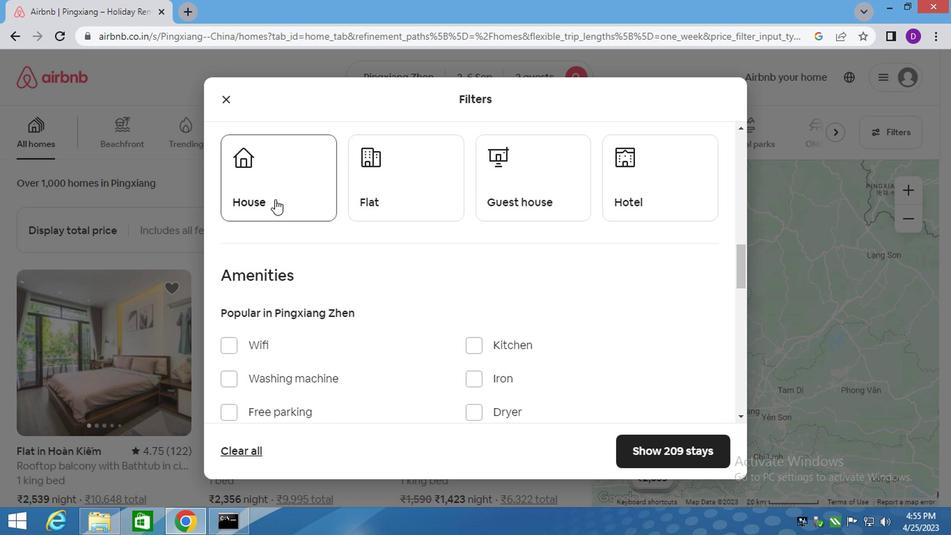 
Action: Mouse moved to (459, 207)
Screenshot: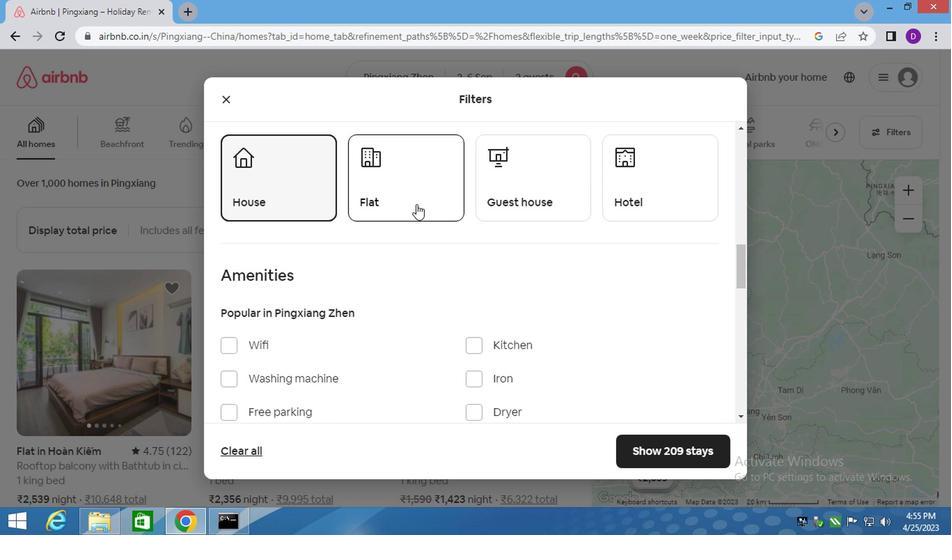 
Action: Mouse pressed left at (413, 204)
Screenshot: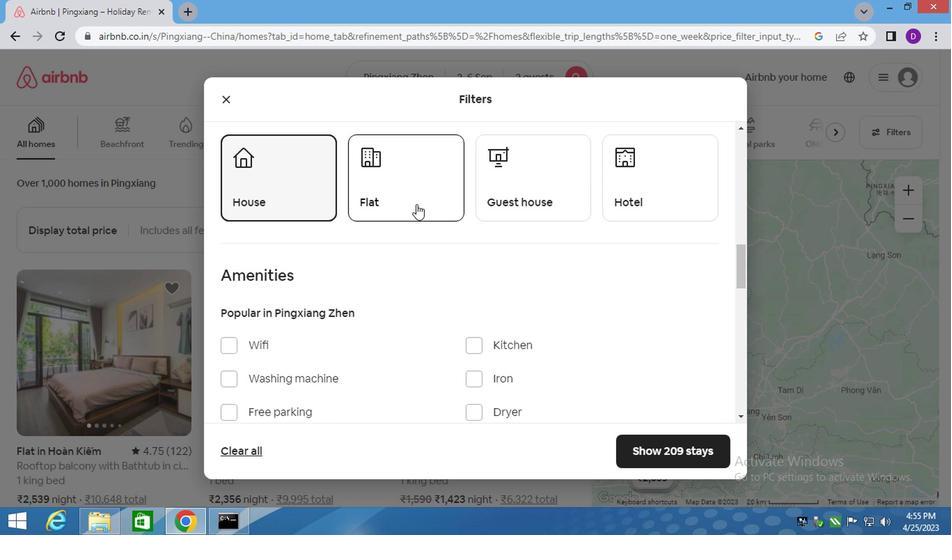 
Action: Mouse moved to (544, 167)
Screenshot: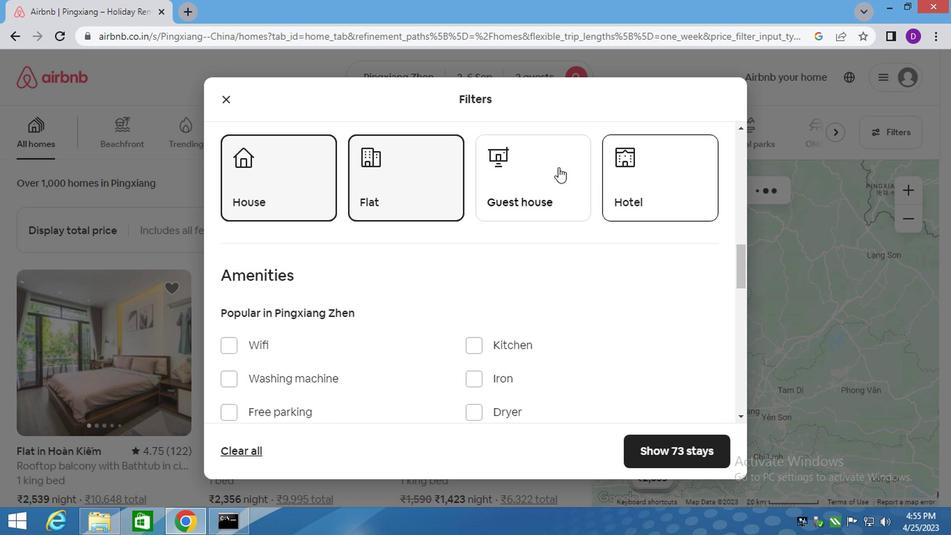 
Action: Mouse pressed left at (544, 167)
Screenshot: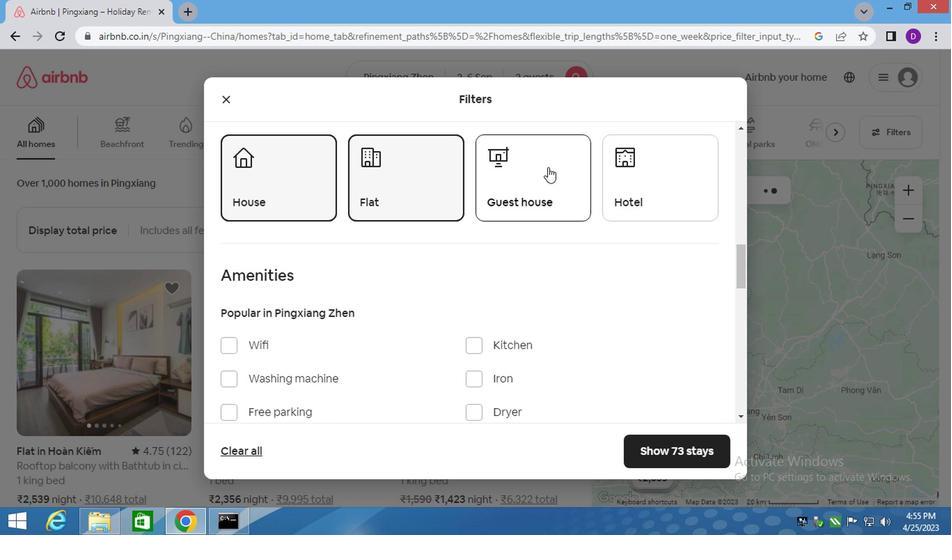 
Action: Mouse moved to (581, 282)
Screenshot: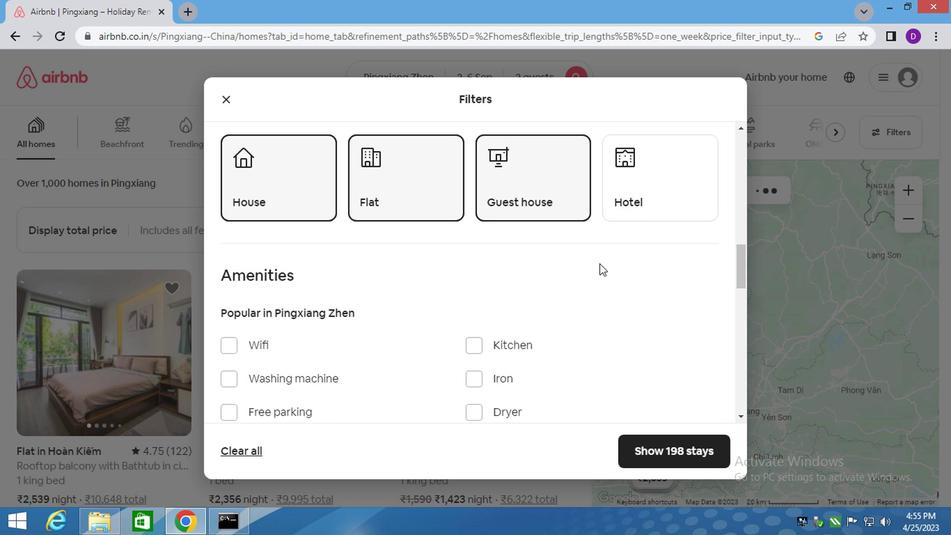 
Action: Mouse scrolled (581, 282) with delta (0, 0)
Screenshot: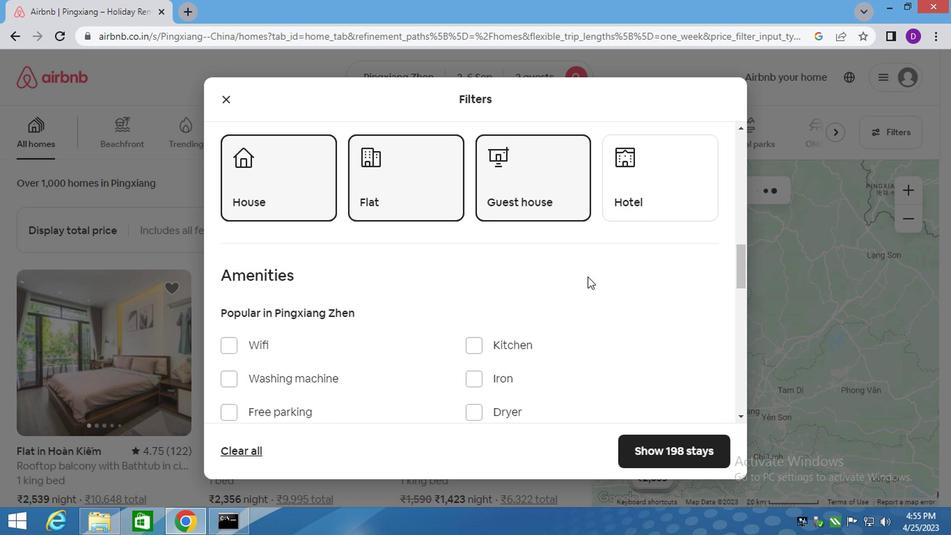 
Action: Mouse scrolled (581, 282) with delta (0, 0)
Screenshot: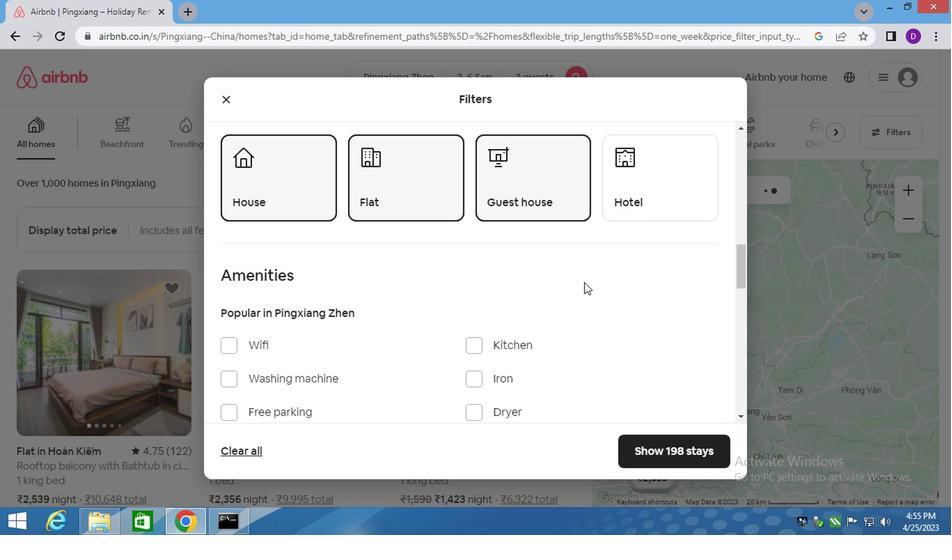 
Action: Mouse scrolled (581, 282) with delta (0, 0)
Screenshot: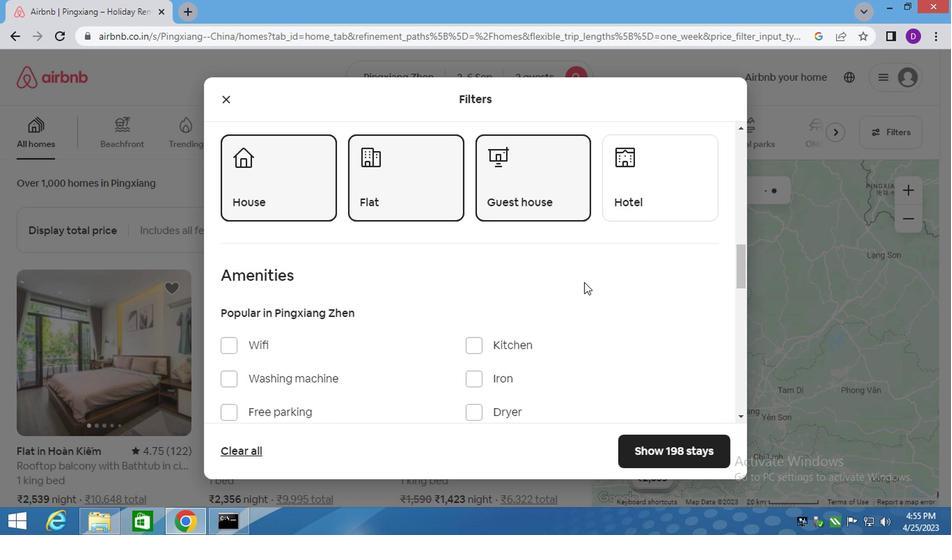
Action: Mouse moved to (581, 268)
Screenshot: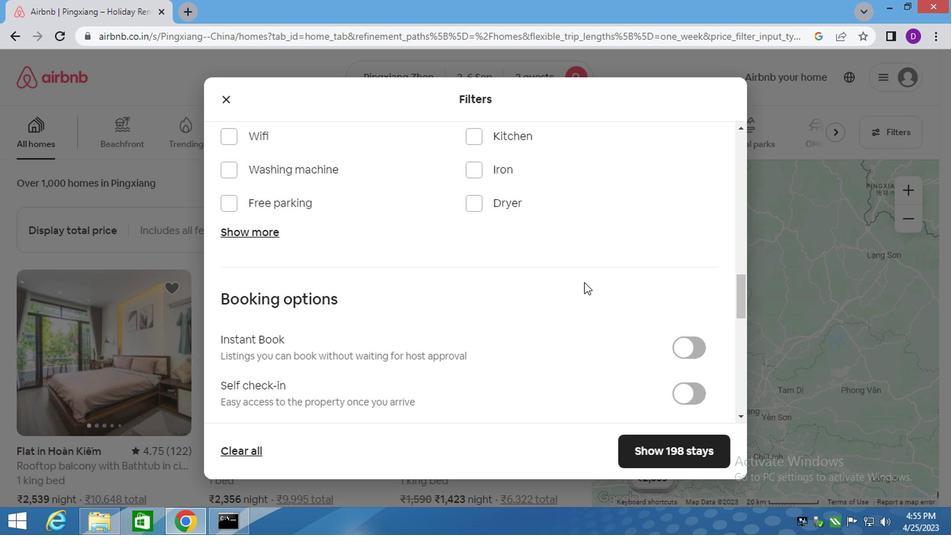 
Action: Mouse scrolled (581, 269) with delta (0, 0)
Screenshot: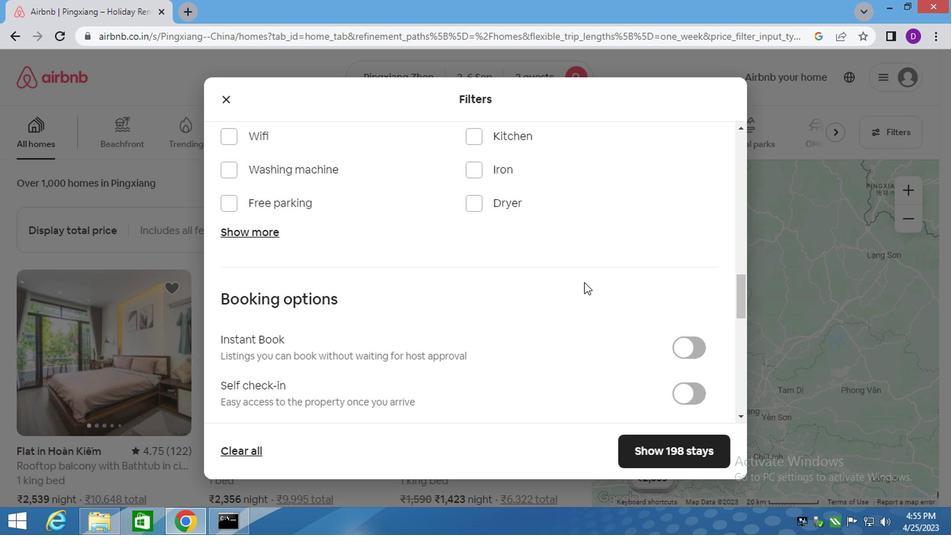 
Action: Mouse moved to (581, 267)
Screenshot: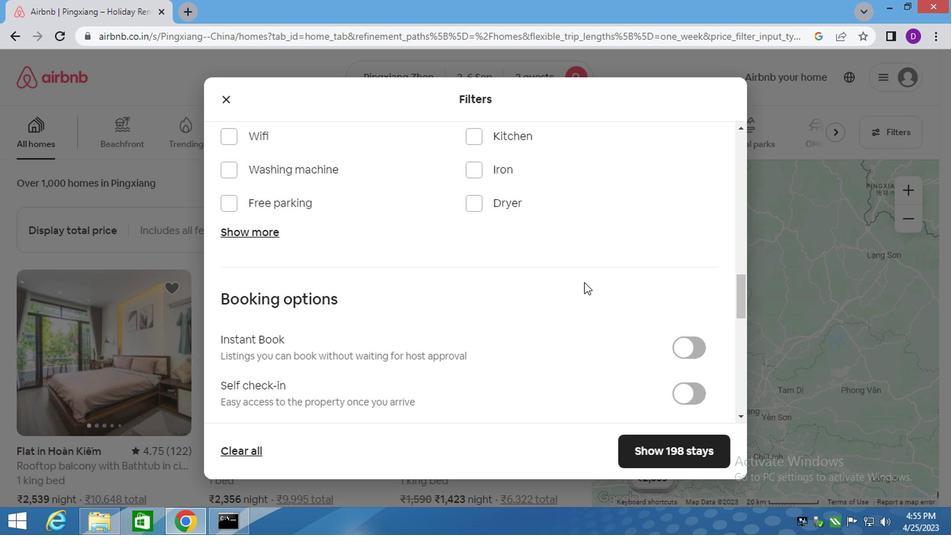 
Action: Mouse scrolled (581, 268) with delta (0, 0)
Screenshot: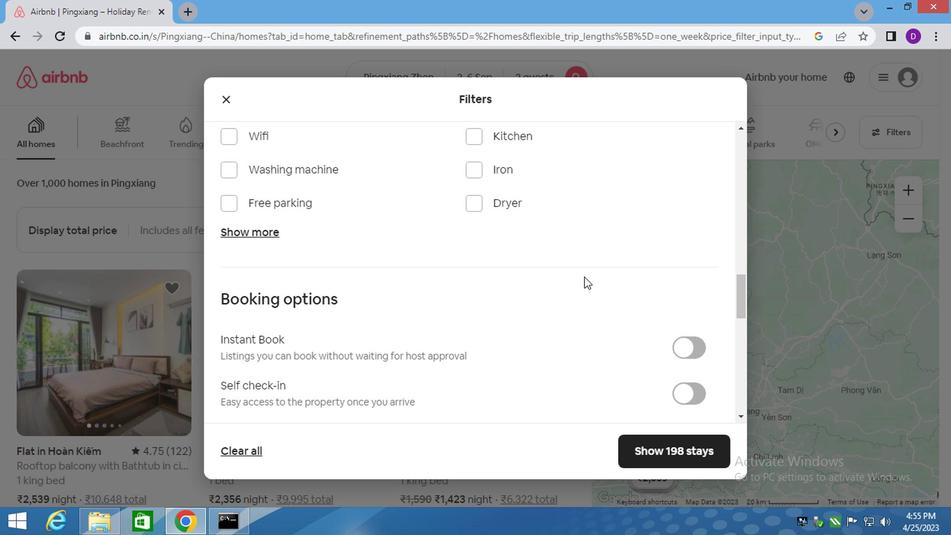 
Action: Mouse scrolled (581, 268) with delta (0, 0)
Screenshot: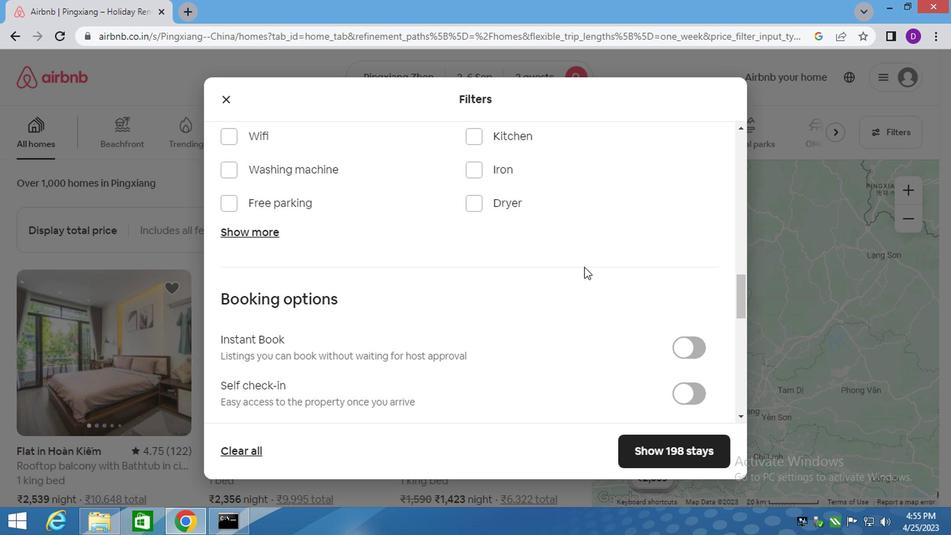 
Action: Mouse moved to (624, 173)
Screenshot: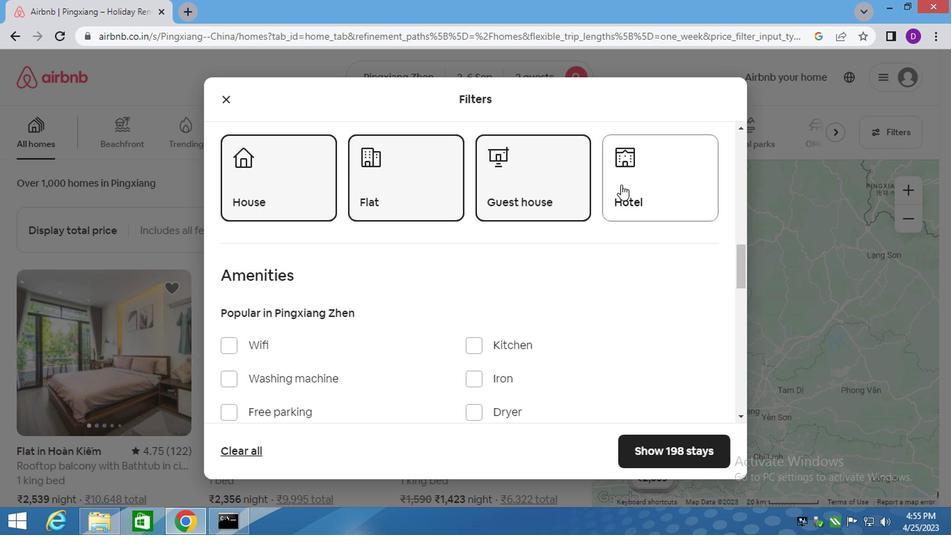 
Action: Mouse pressed left at (624, 173)
Screenshot: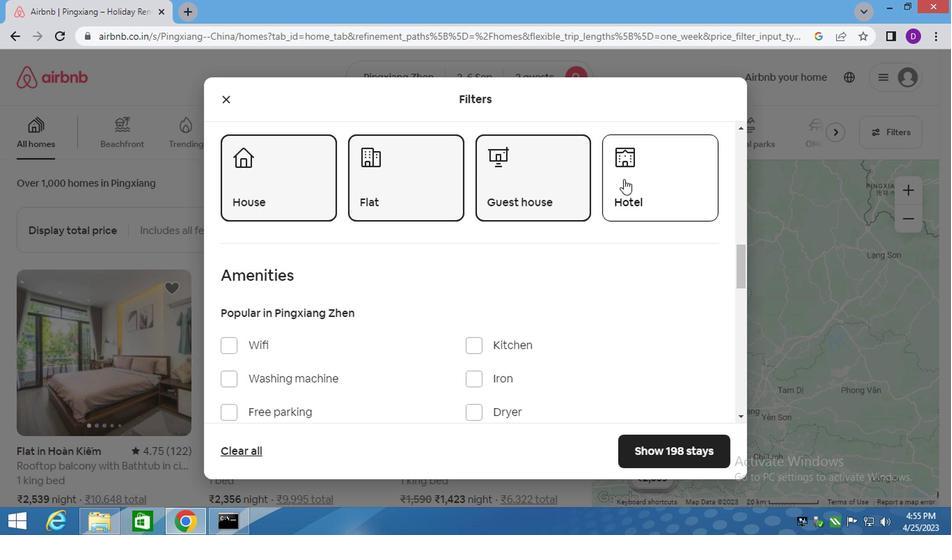 
Action: Mouse moved to (371, 295)
Screenshot: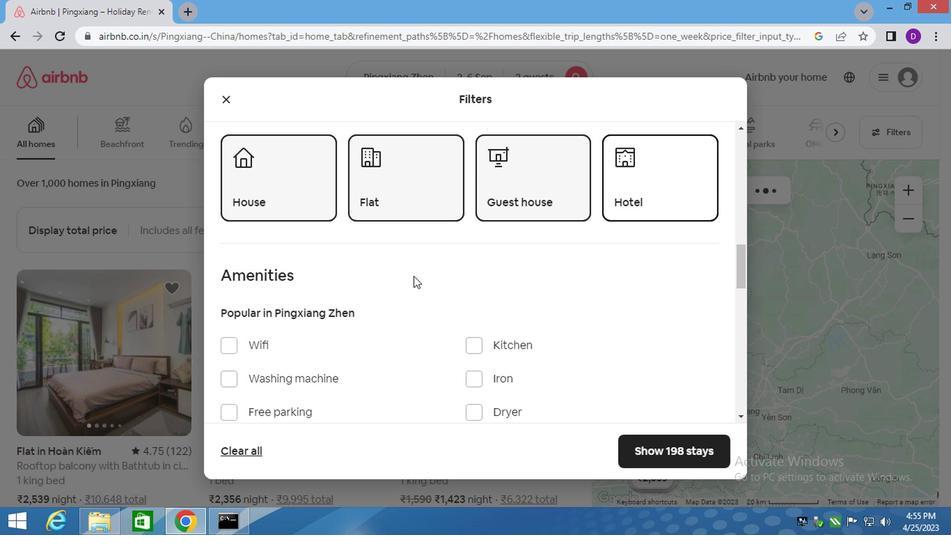 
Action: Mouse scrolled (371, 294) with delta (0, 0)
Screenshot: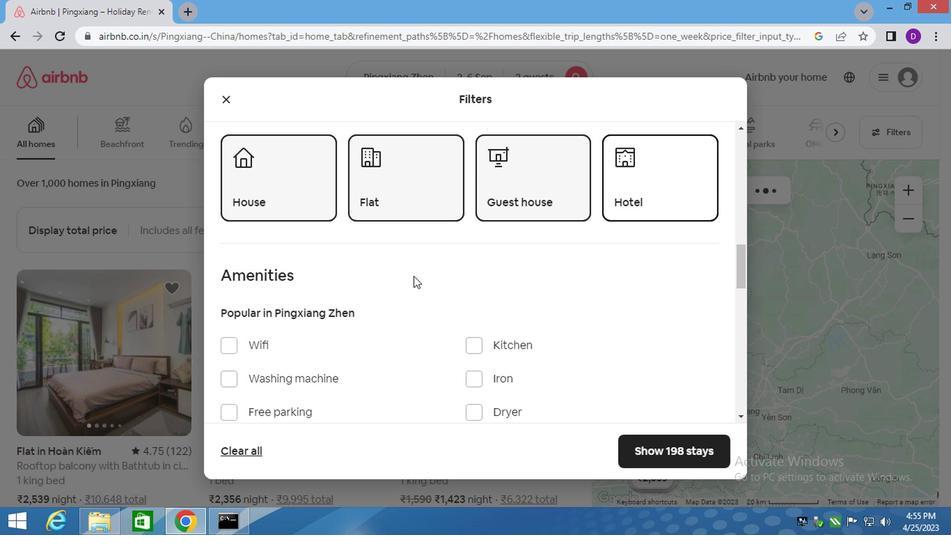 
Action: Mouse moved to (366, 297)
Screenshot: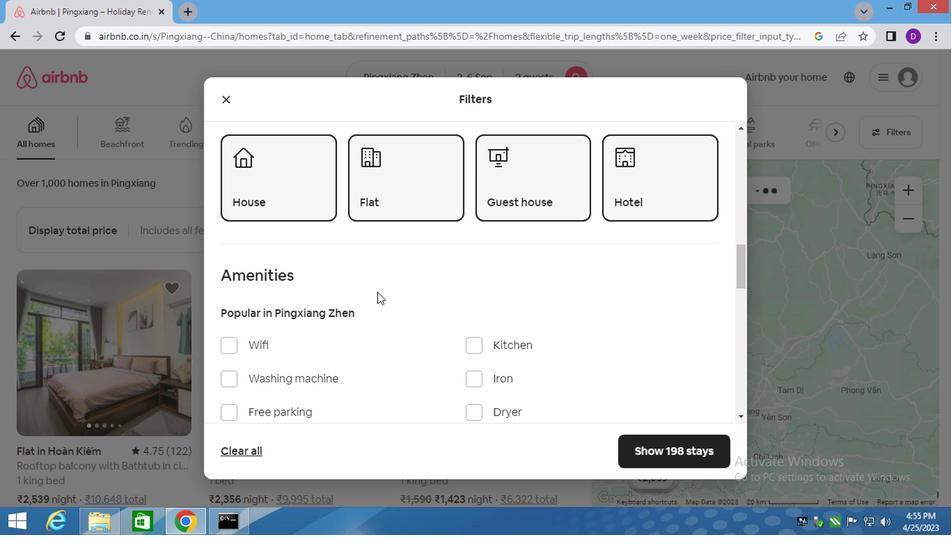 
Action: Mouse scrolled (366, 296) with delta (0, 0)
Screenshot: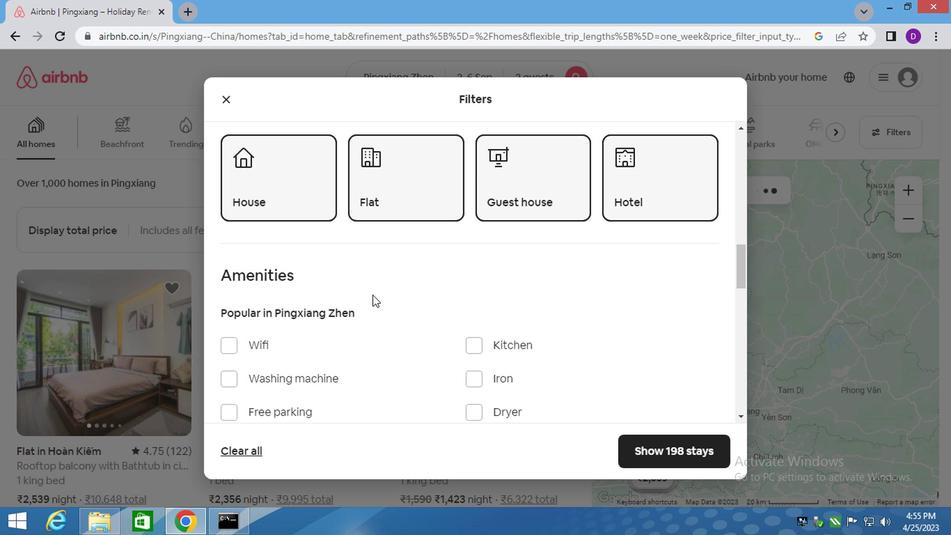 
Action: Mouse moved to (499, 316)
Screenshot: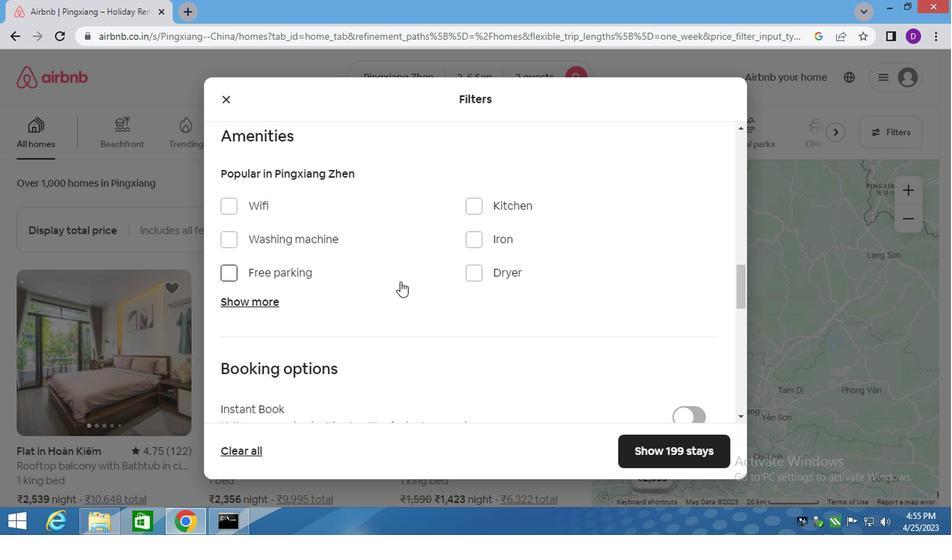 
Action: Mouse scrolled (499, 316) with delta (0, 0)
Screenshot: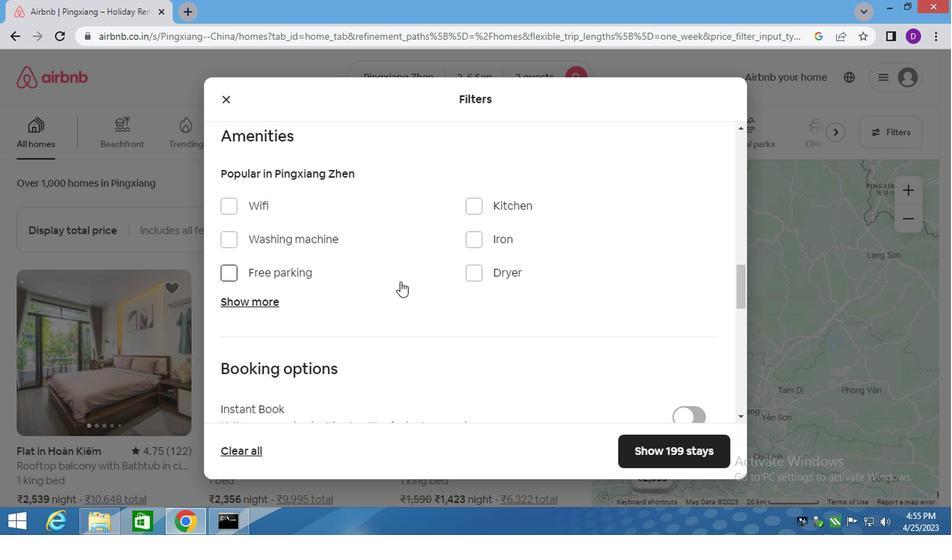 
Action: Mouse moved to (550, 327)
Screenshot: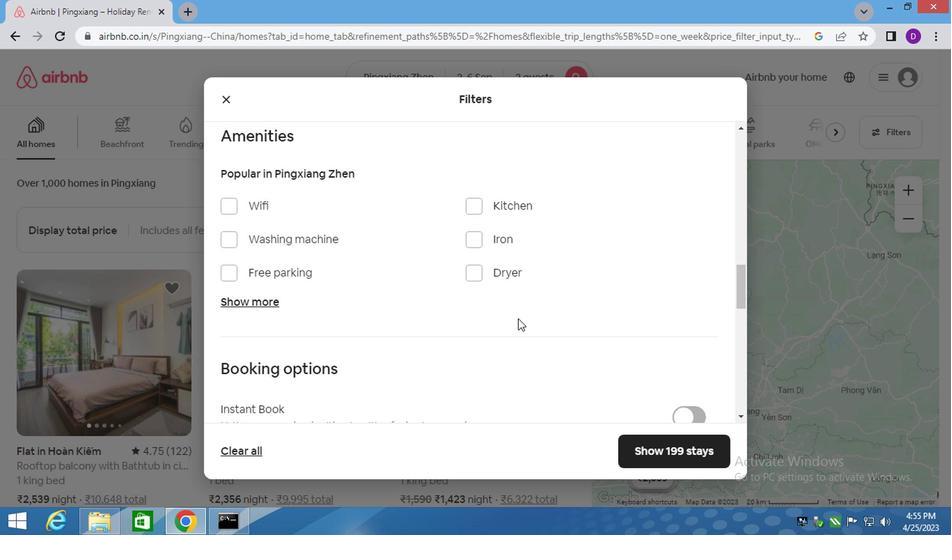
Action: Mouse scrolled (550, 326) with delta (0, 0)
Screenshot: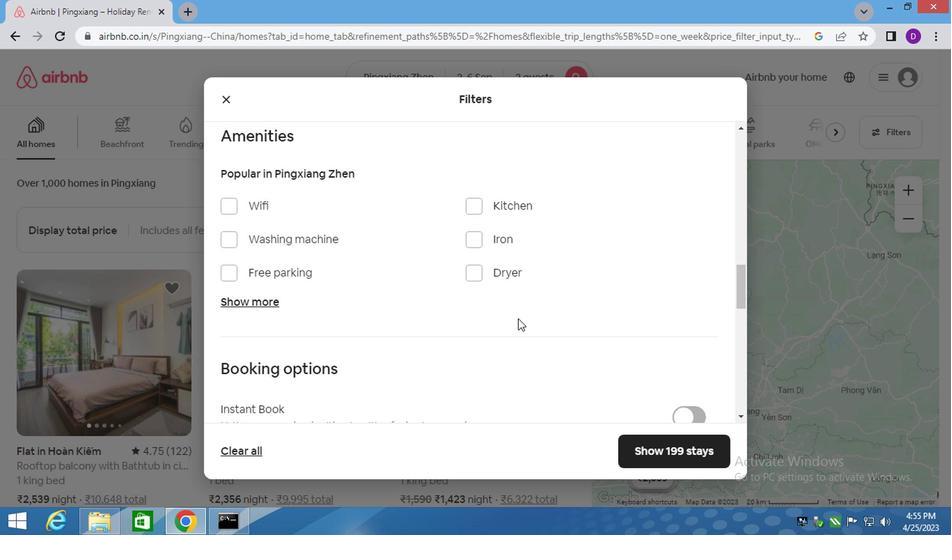 
Action: Mouse moved to (678, 324)
Screenshot: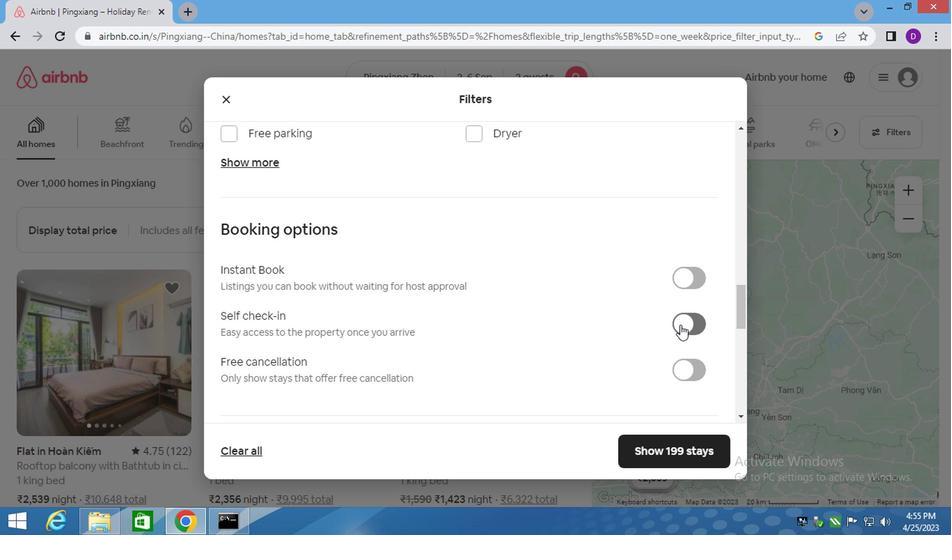 
Action: Mouse pressed left at (678, 324)
Screenshot: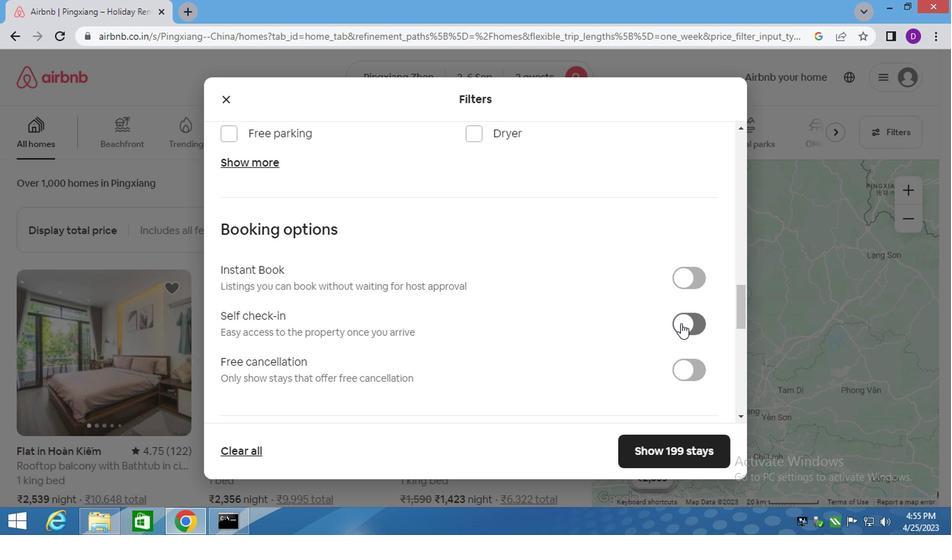 
Action: Mouse moved to (506, 329)
Screenshot: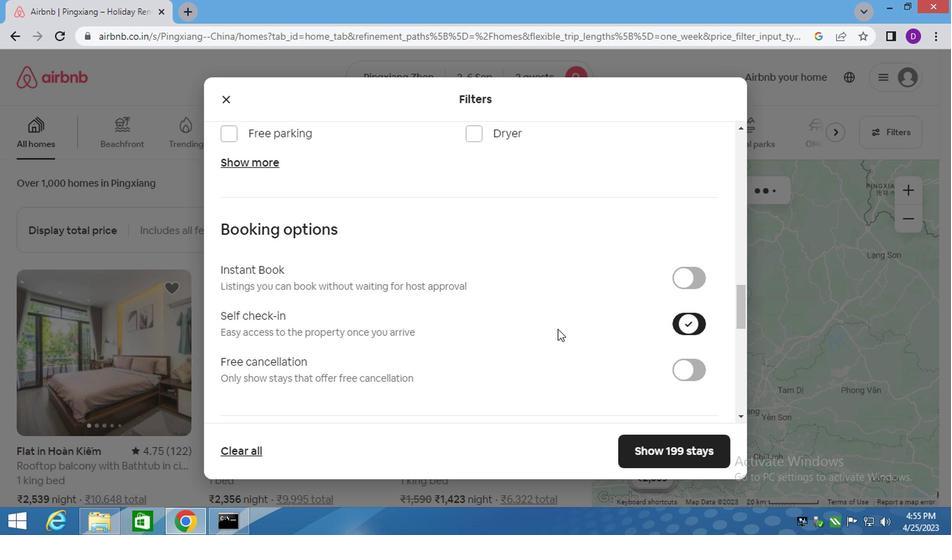 
Action: Mouse scrolled (506, 329) with delta (0, 0)
Screenshot: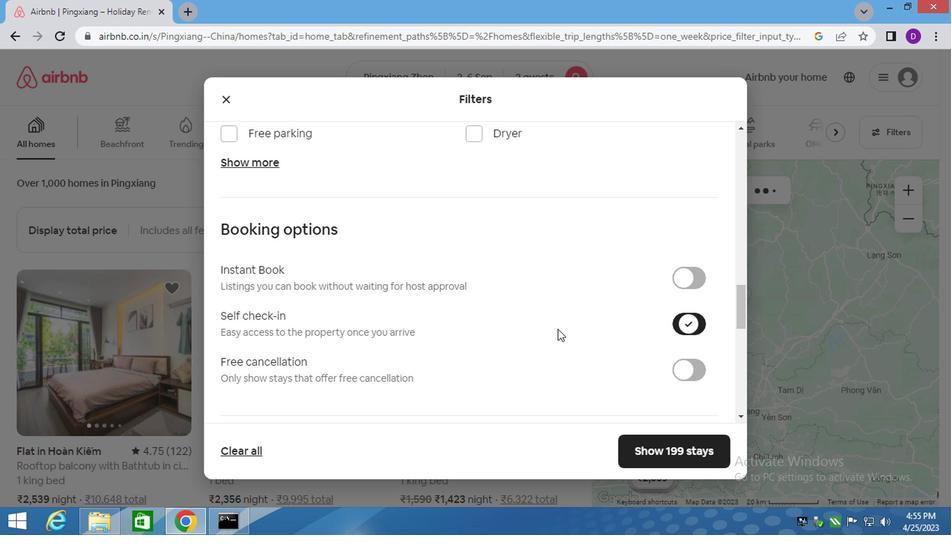
Action: Mouse scrolled (506, 329) with delta (0, 0)
Screenshot: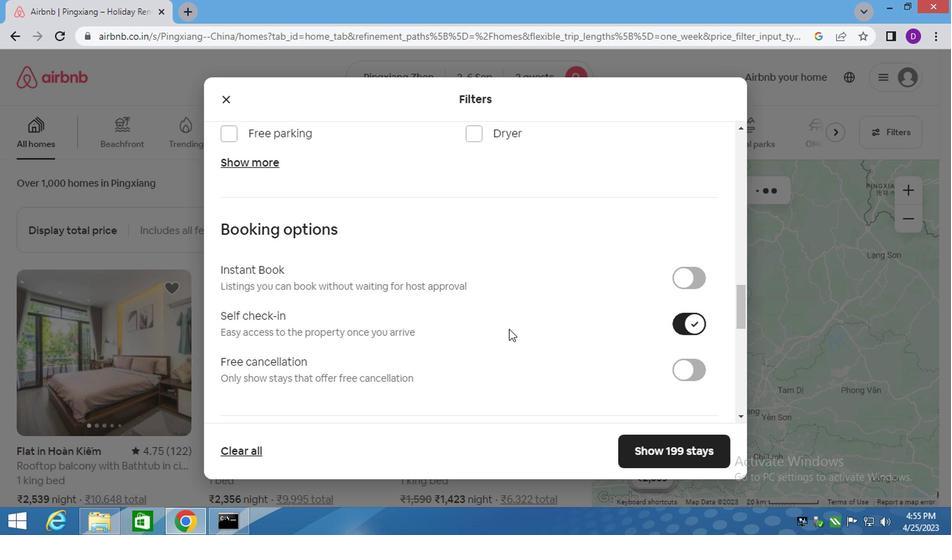 
Action: Mouse scrolled (506, 329) with delta (0, 0)
Screenshot: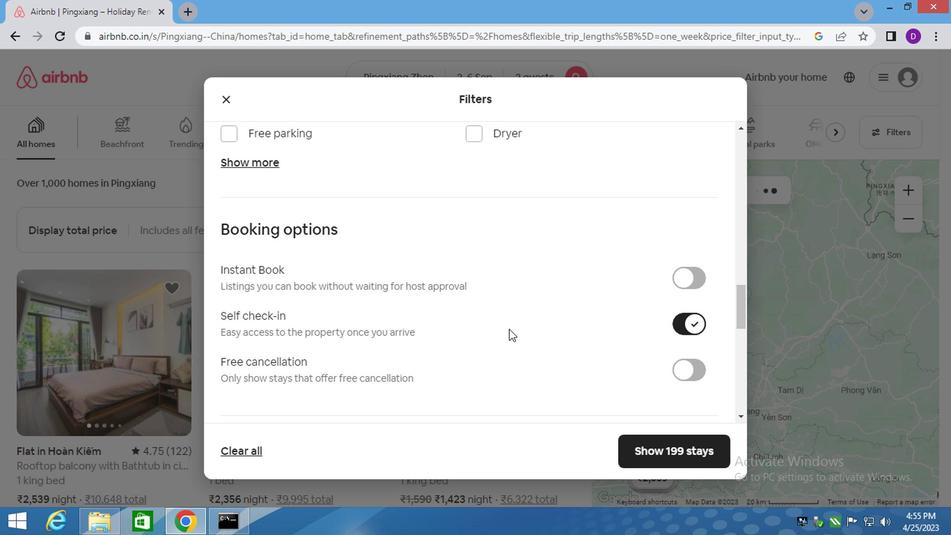 
Action: Mouse scrolled (506, 329) with delta (0, 0)
Screenshot: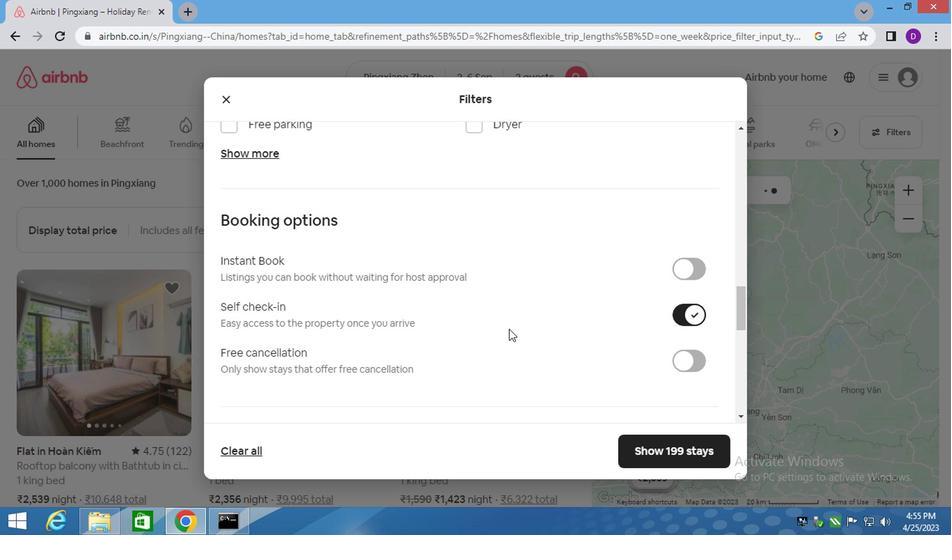 
Action: Mouse moved to (426, 337)
Screenshot: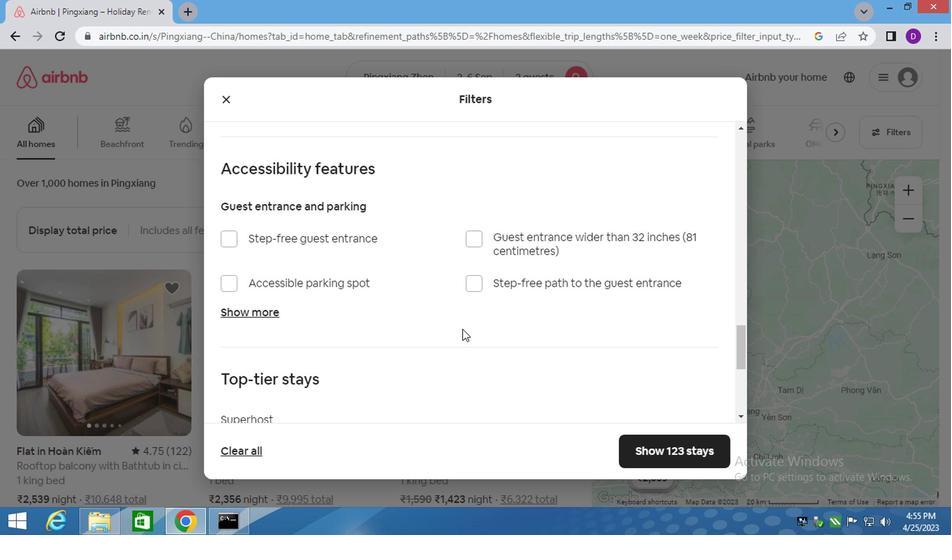 
Action: Mouse scrolled (426, 336) with delta (0, 0)
Screenshot: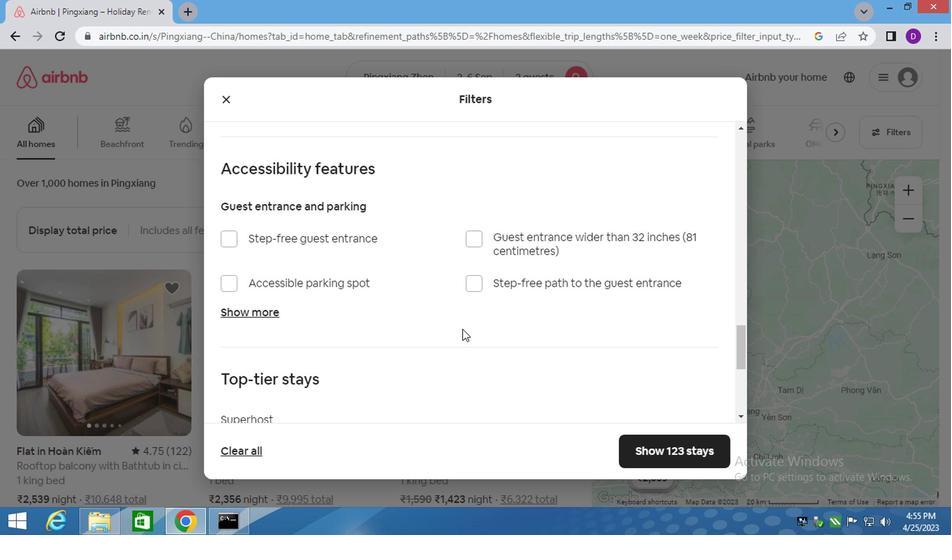 
Action: Mouse scrolled (426, 336) with delta (0, 0)
Screenshot: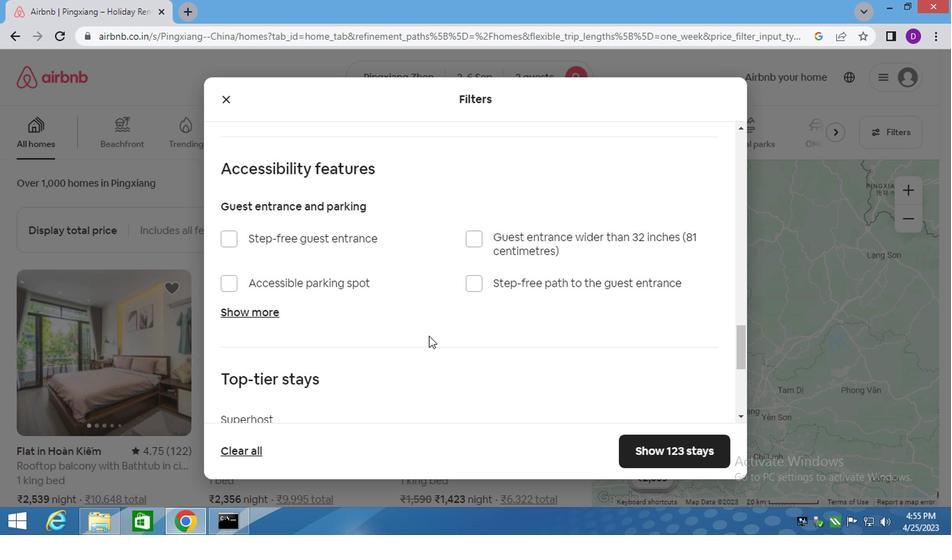 
Action: Mouse scrolled (426, 336) with delta (0, 0)
Screenshot: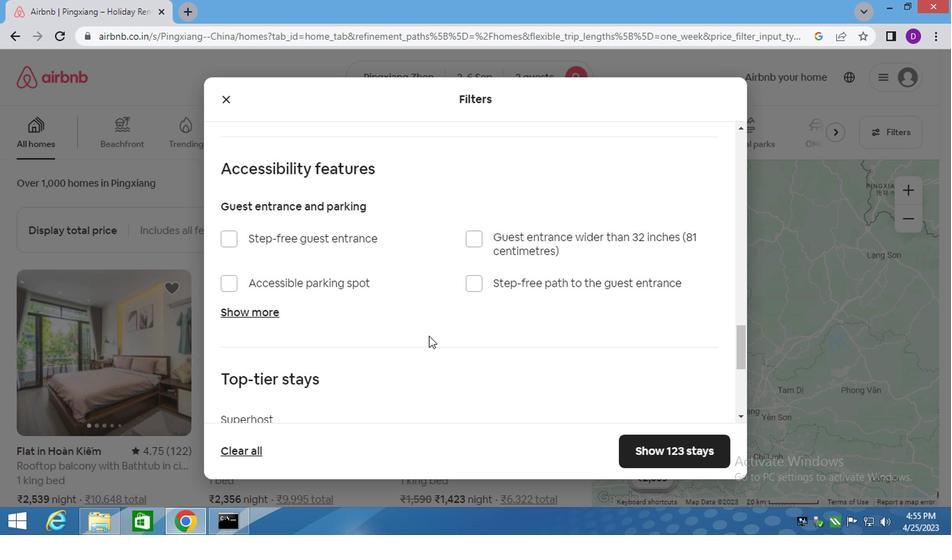 
Action: Mouse scrolled (426, 336) with delta (0, 0)
Screenshot: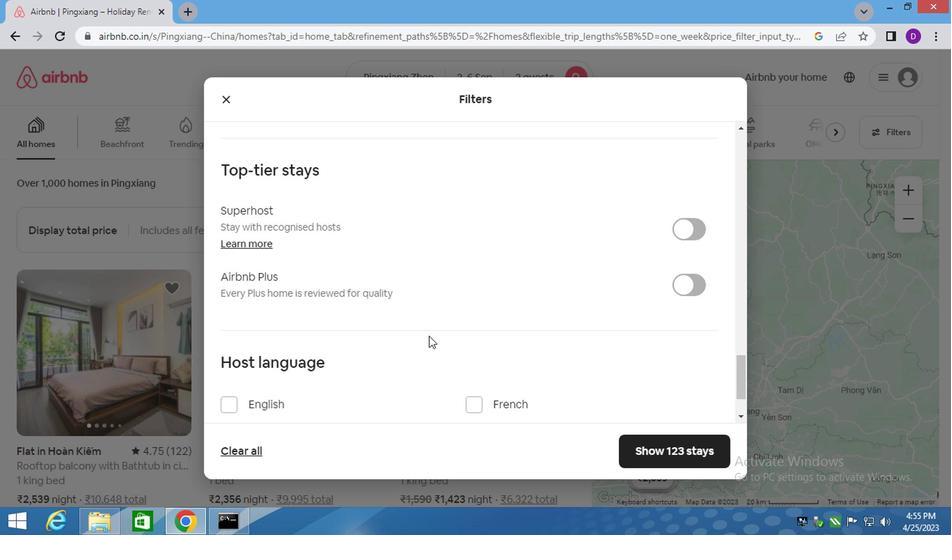 
Action: Mouse moved to (337, 371)
Screenshot: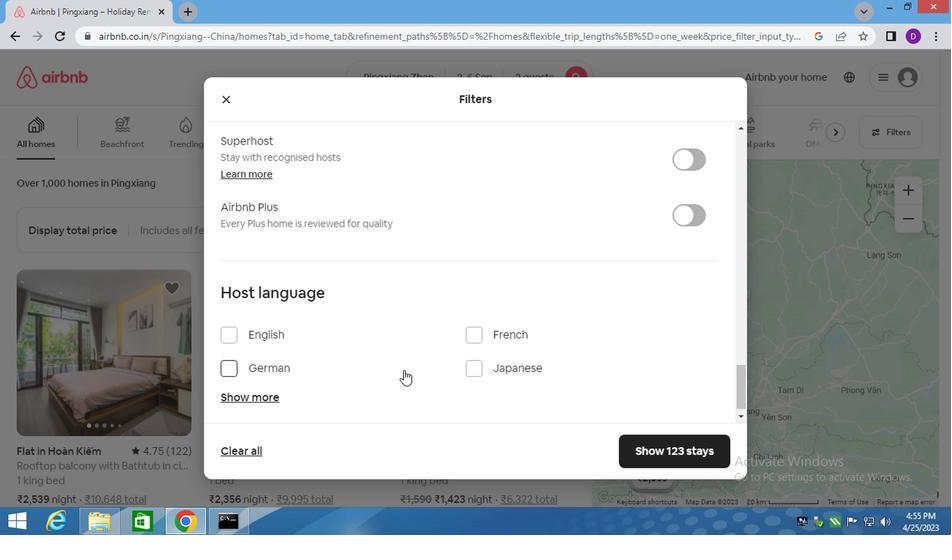 
Action: Mouse scrolled (337, 371) with delta (0, 0)
Screenshot: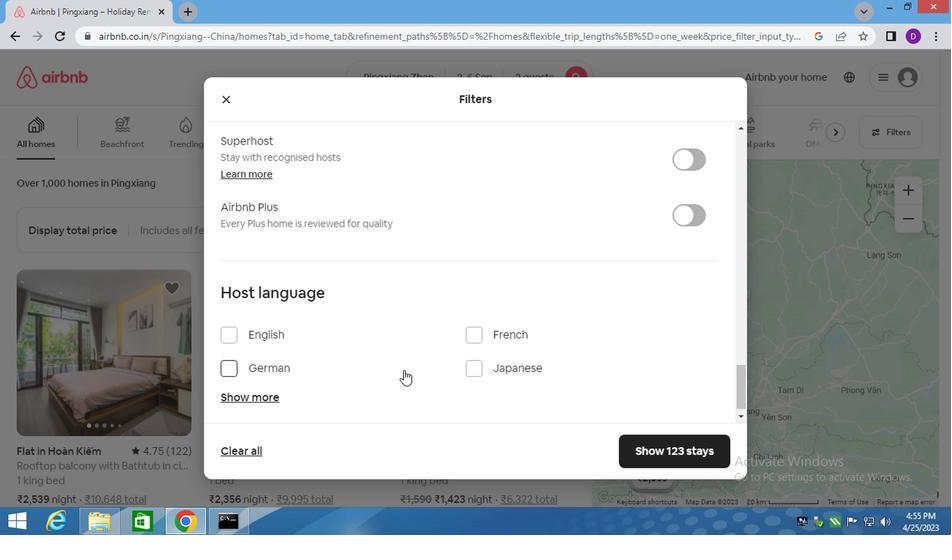 
Action: Mouse moved to (255, 390)
Screenshot: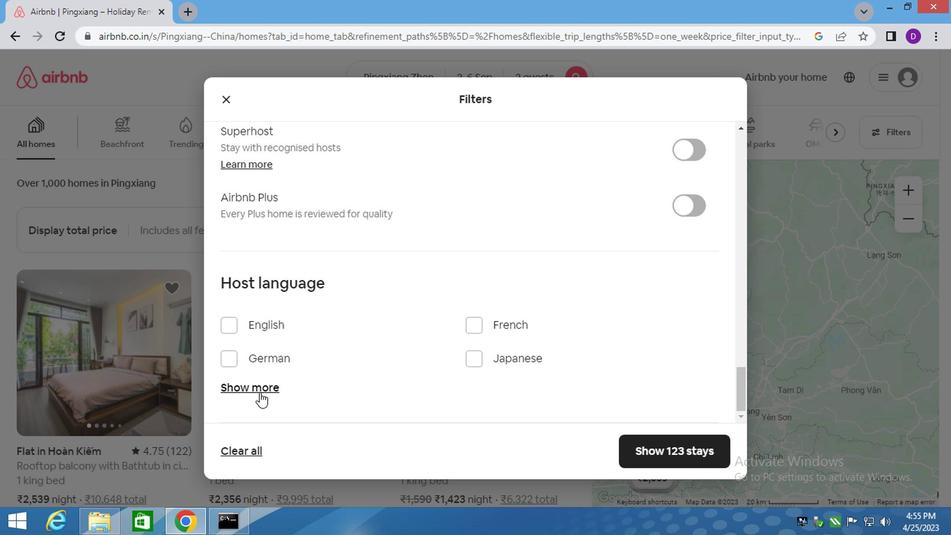 
Action: Mouse pressed left at (255, 390)
Screenshot: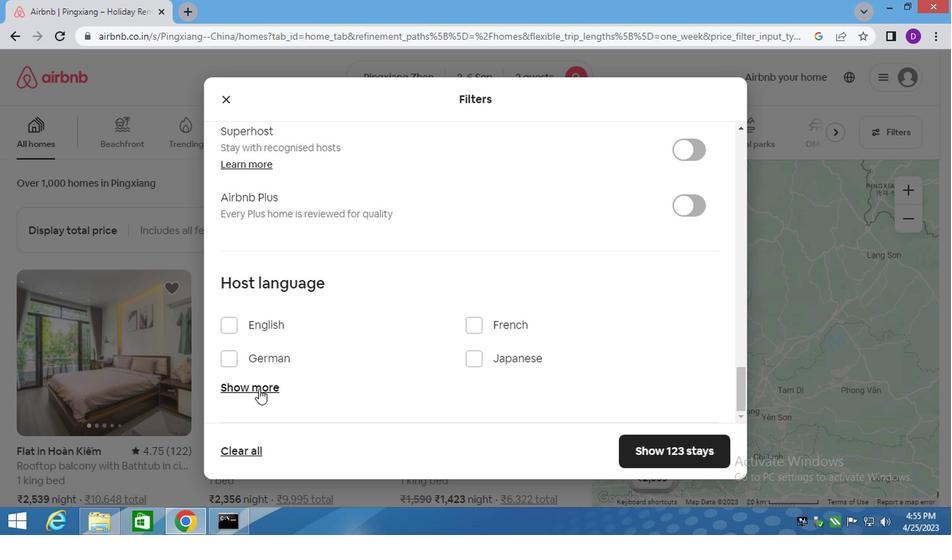 
Action: Mouse moved to (312, 371)
Screenshot: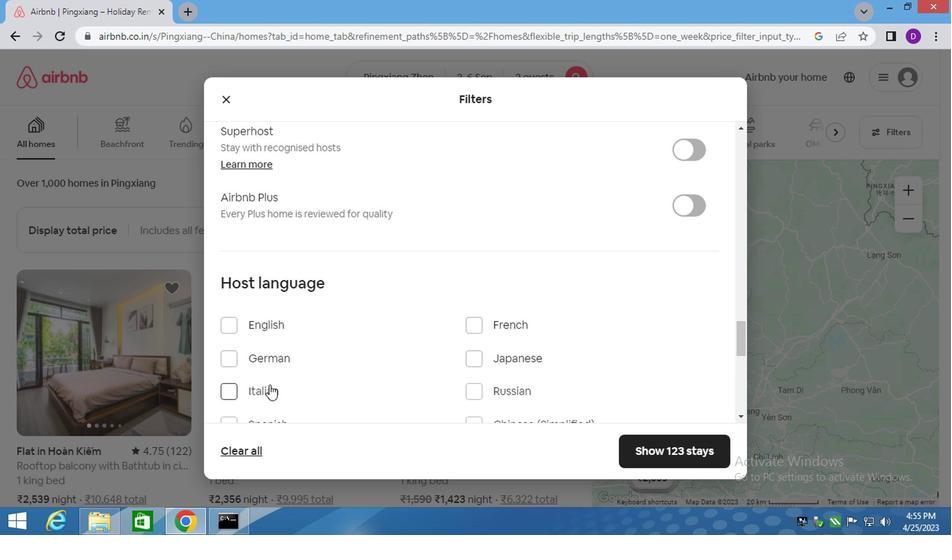 
Action: Mouse scrolled (312, 371) with delta (0, 0)
Screenshot: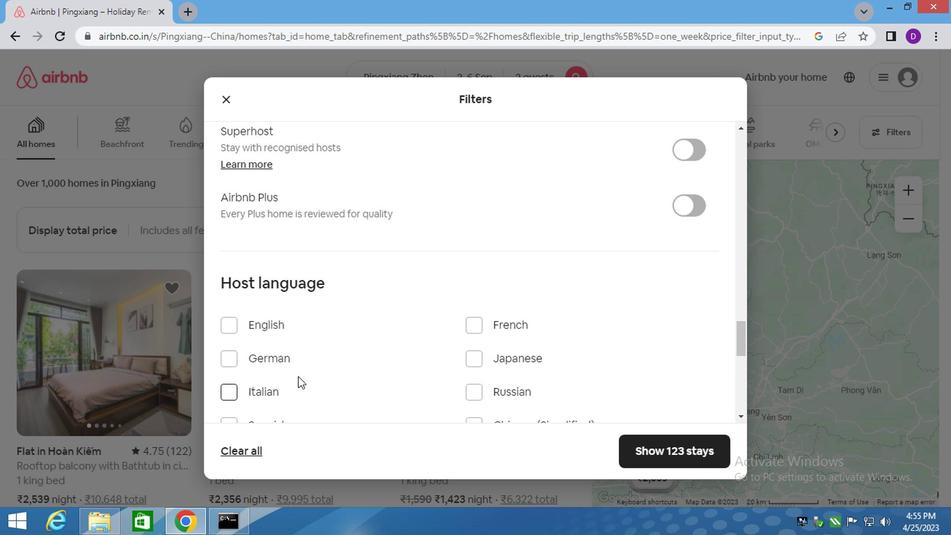 
Action: Mouse moved to (315, 369)
Screenshot: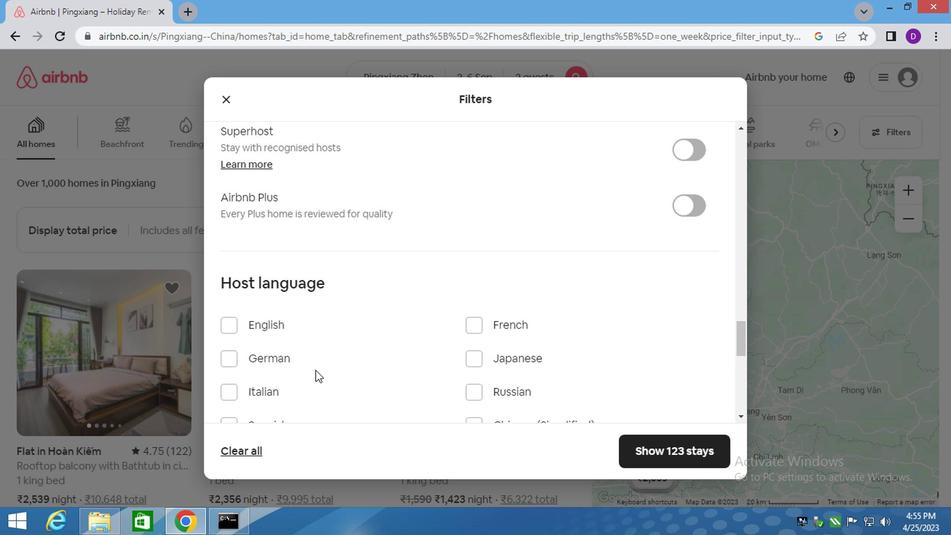 
Action: Mouse scrolled (315, 368) with delta (0, 0)
Screenshot: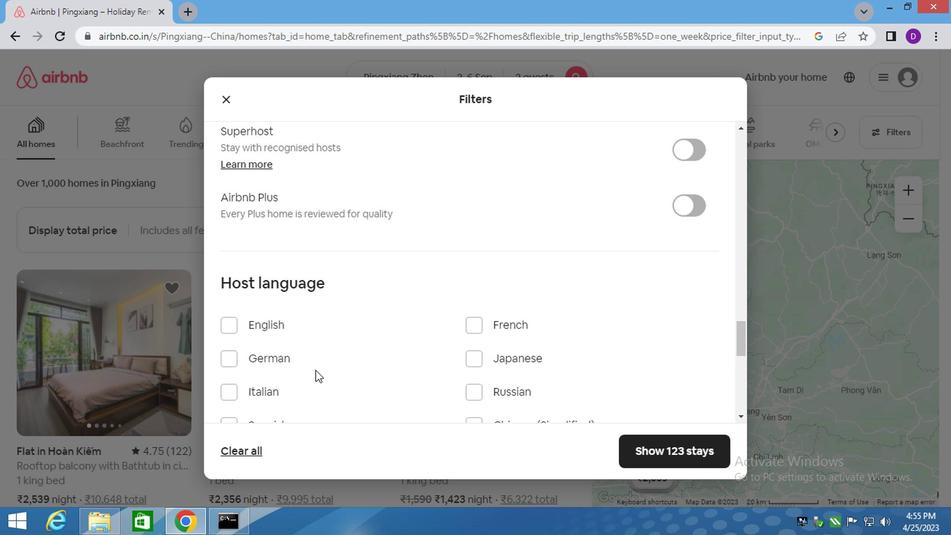 
Action: Mouse moved to (371, 292)
Screenshot: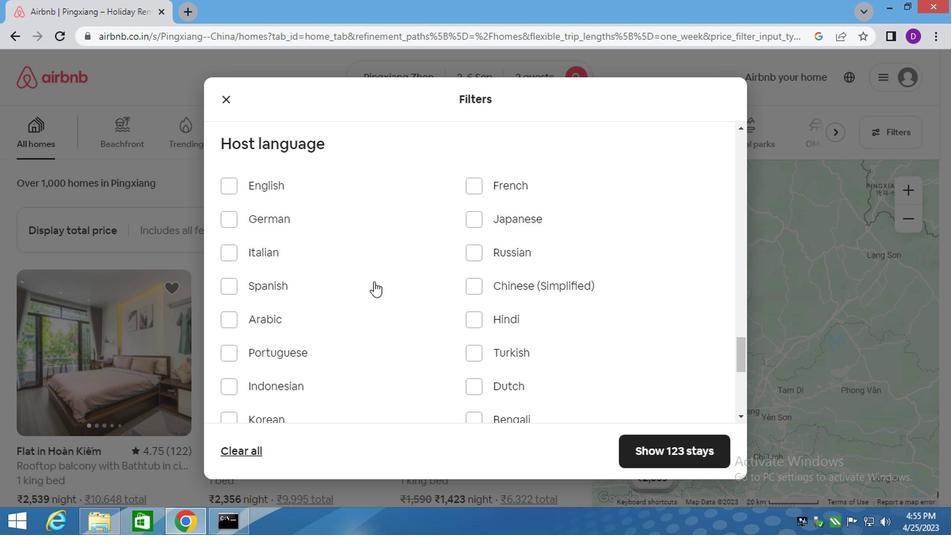 
Action: Mouse scrolled (371, 292) with delta (0, 0)
Screenshot: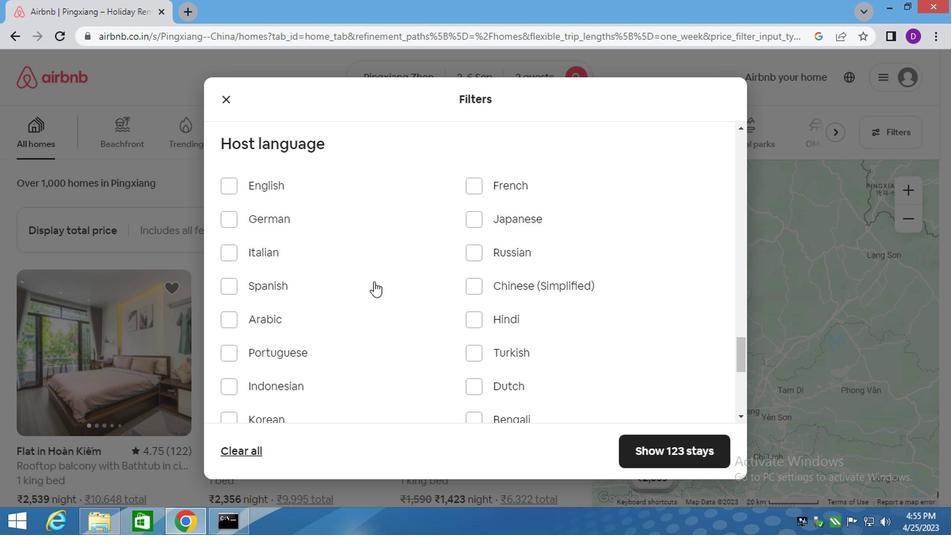 
Action: Mouse moved to (518, 218)
Screenshot: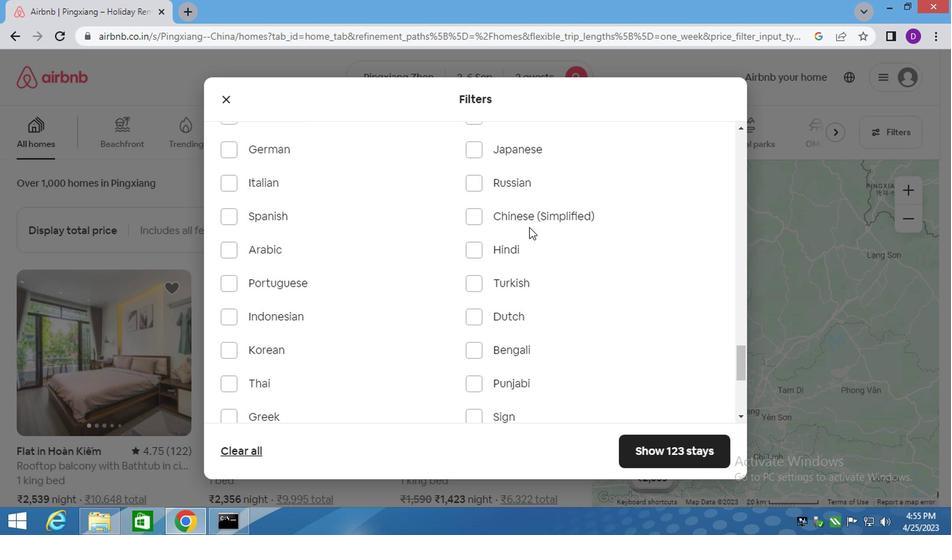 
Action: Mouse pressed left at (518, 218)
Screenshot: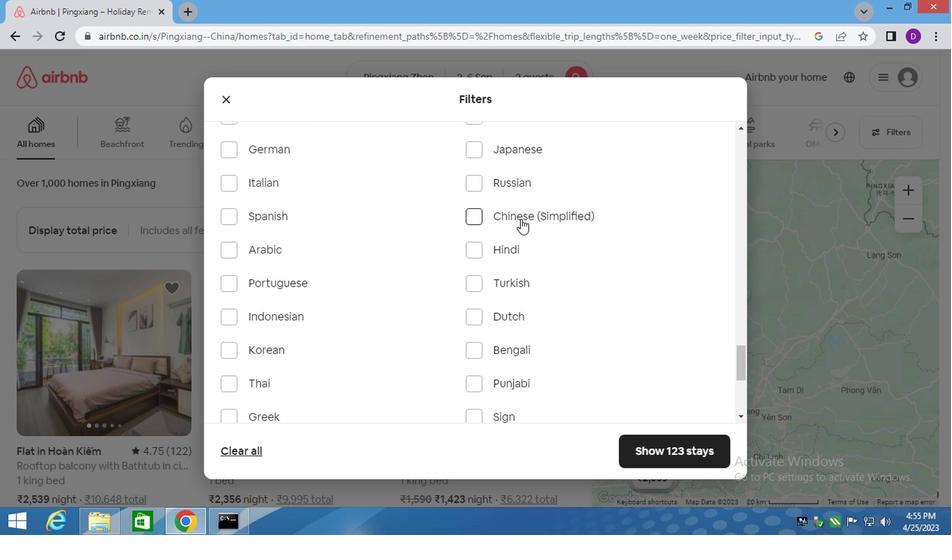 
Action: Mouse moved to (679, 455)
Screenshot: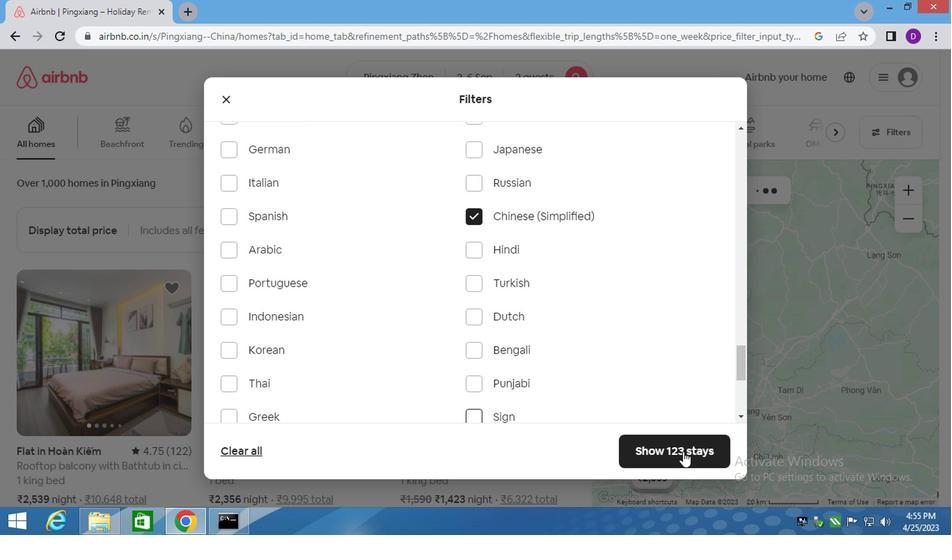 
Action: Mouse pressed left at (679, 455)
Screenshot: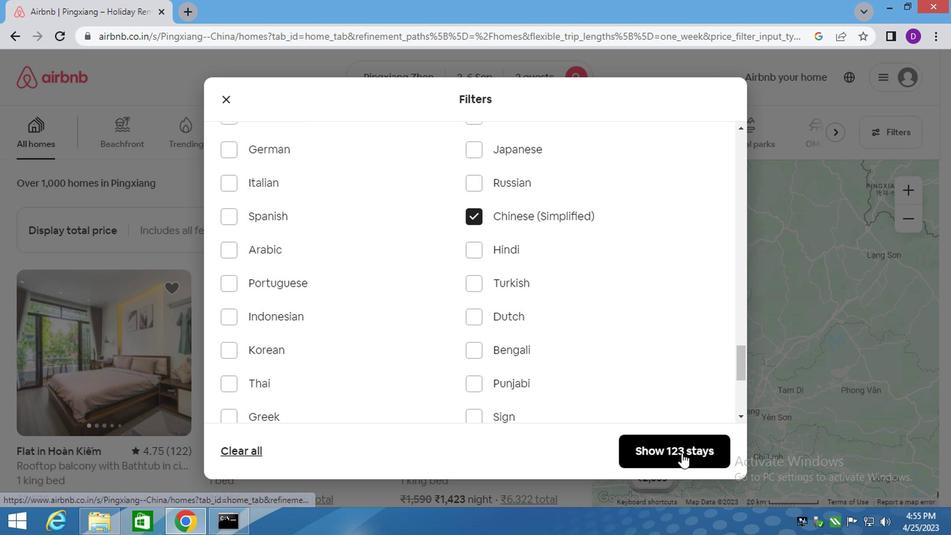 
Action: Mouse moved to (355, 112)
Screenshot: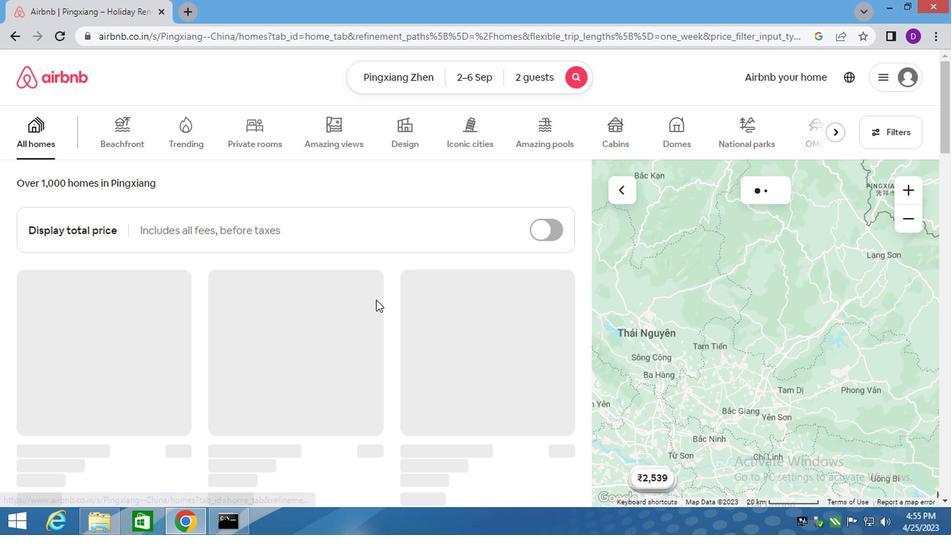
